 Task: For heading Use Italics Lexend with brown colour & bold.  font size for heading18,  'Change the font style of data to'Lora and font size to 9,  Change the alignment of both headline & data to Align center.  In the sheet  CashFlow templates
Action: Mouse moved to (64, 147)
Screenshot: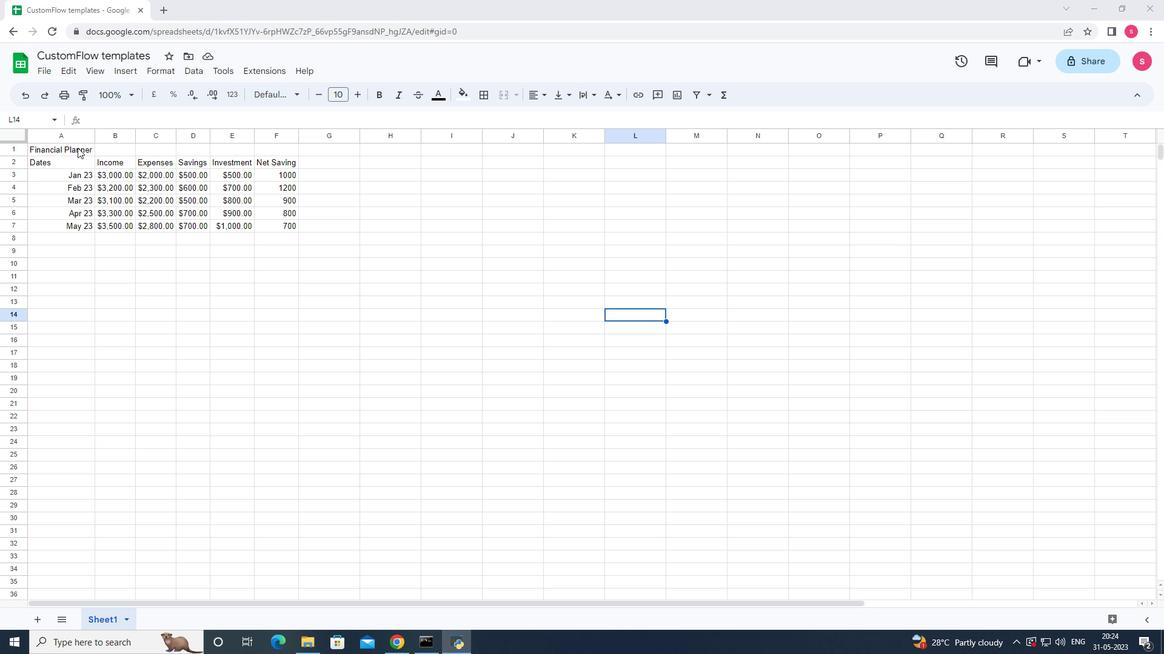 
Action: Mouse pressed left at (64, 147)
Screenshot: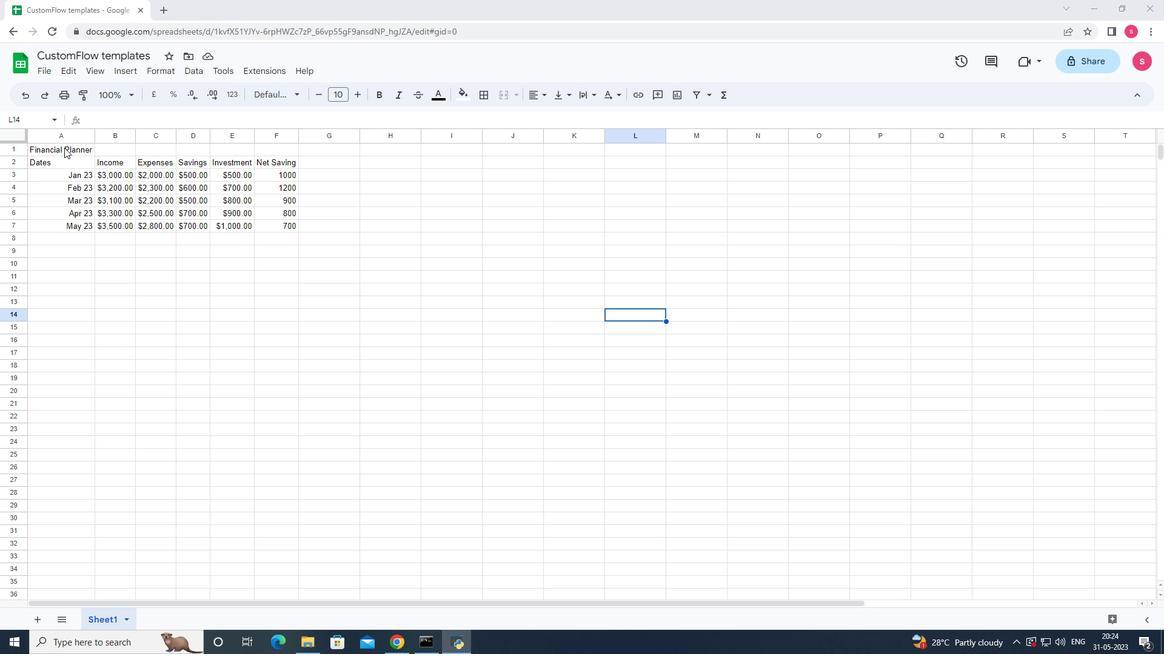 
Action: Mouse moved to (290, 95)
Screenshot: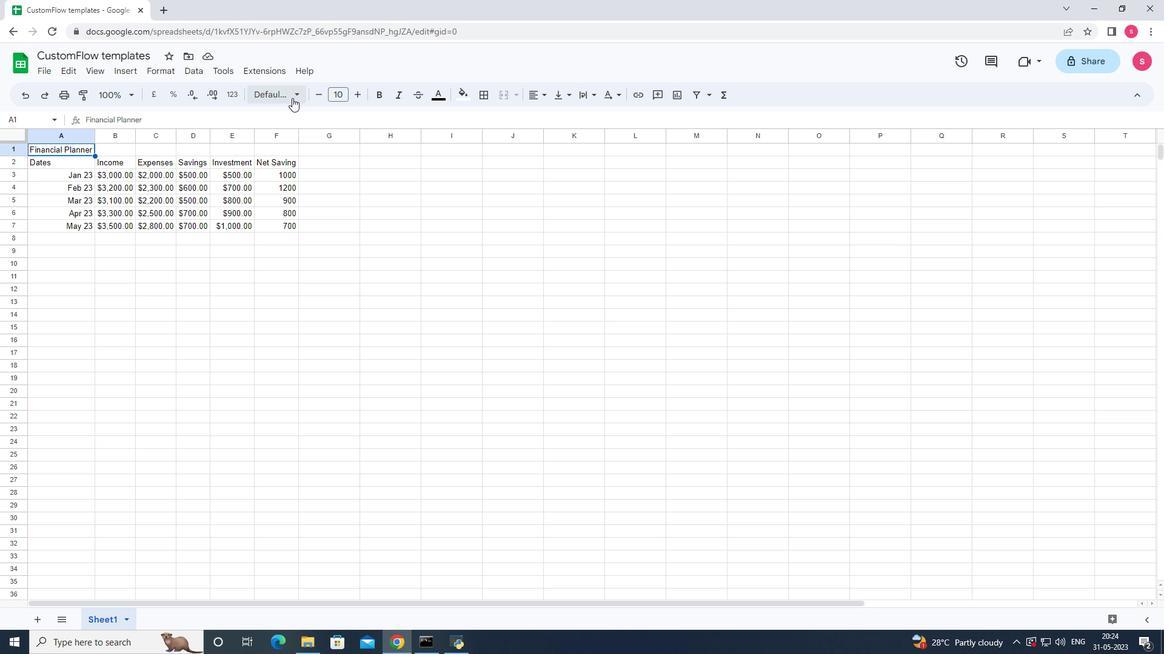 
Action: Mouse pressed left at (290, 95)
Screenshot: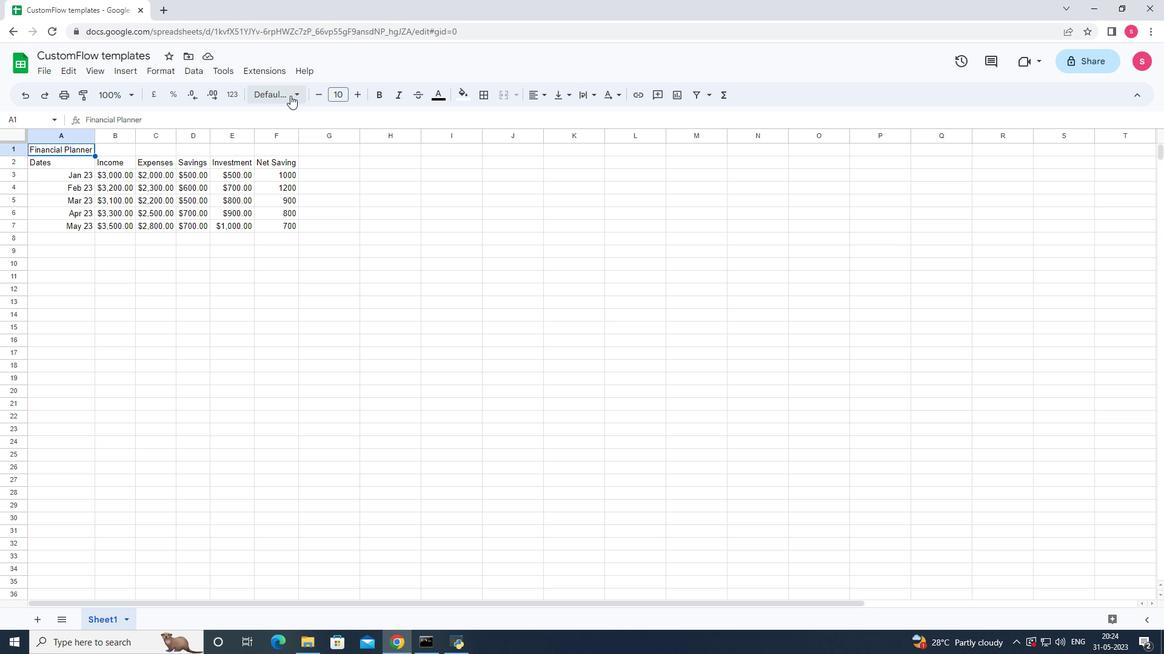 
Action: Mouse moved to (301, 315)
Screenshot: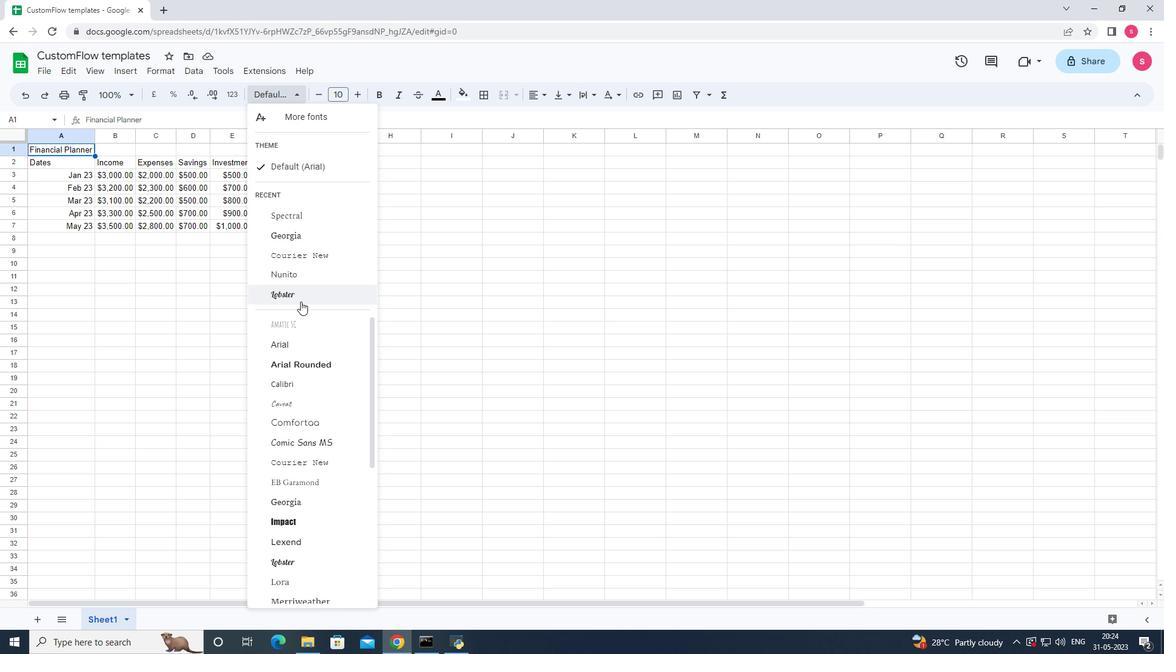 
Action: Mouse scrolled (301, 315) with delta (0, 0)
Screenshot: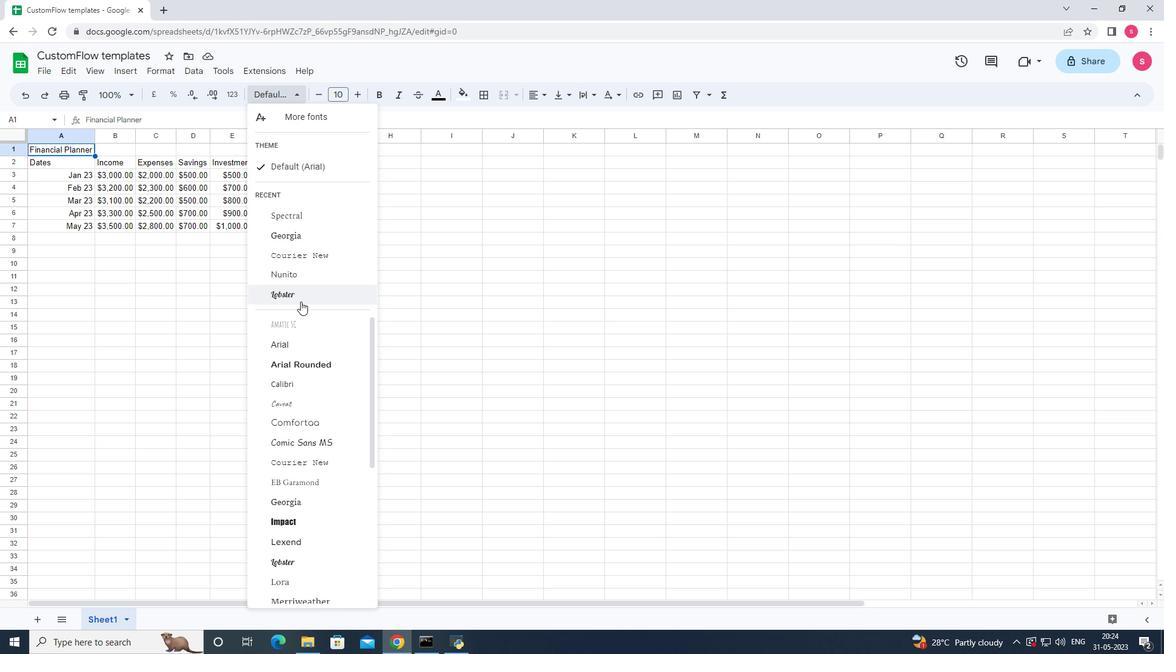 
Action: Mouse moved to (303, 352)
Screenshot: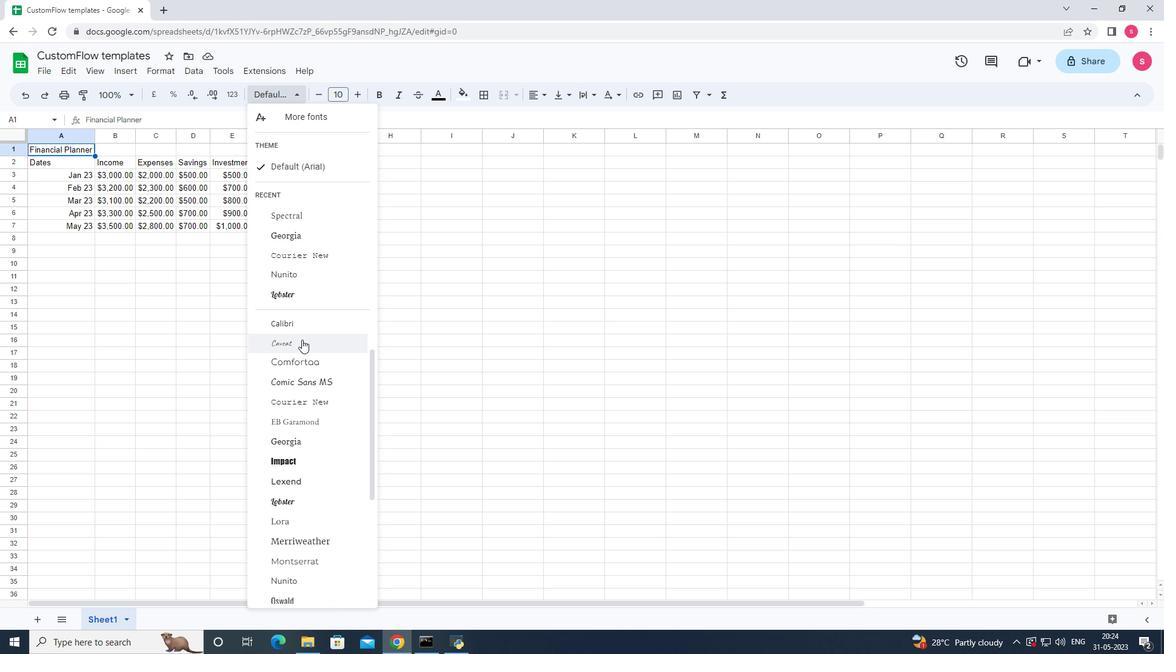 
Action: Mouse scrolled (303, 351) with delta (0, 0)
Screenshot: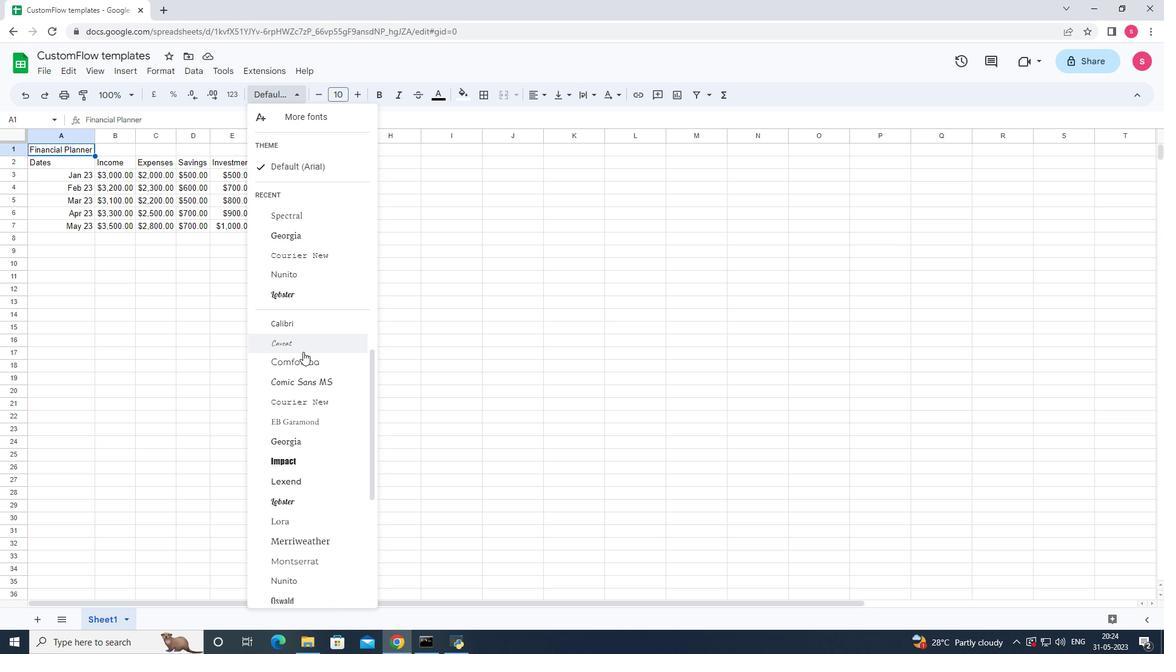 
Action: Mouse moved to (286, 422)
Screenshot: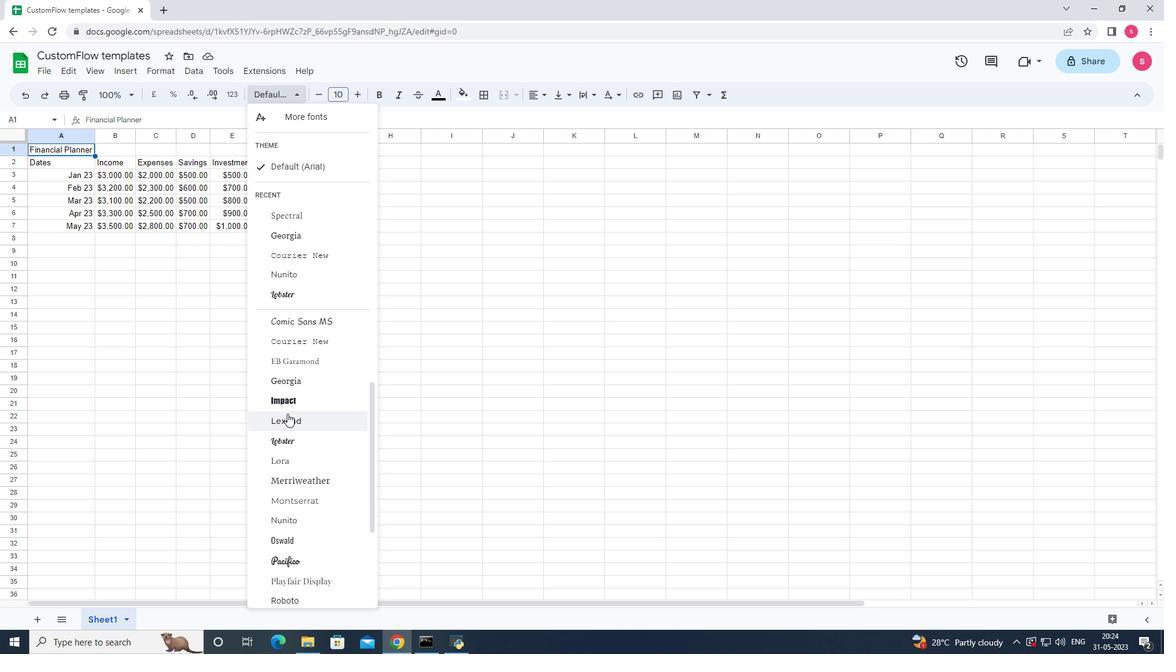 
Action: Mouse pressed left at (286, 422)
Screenshot: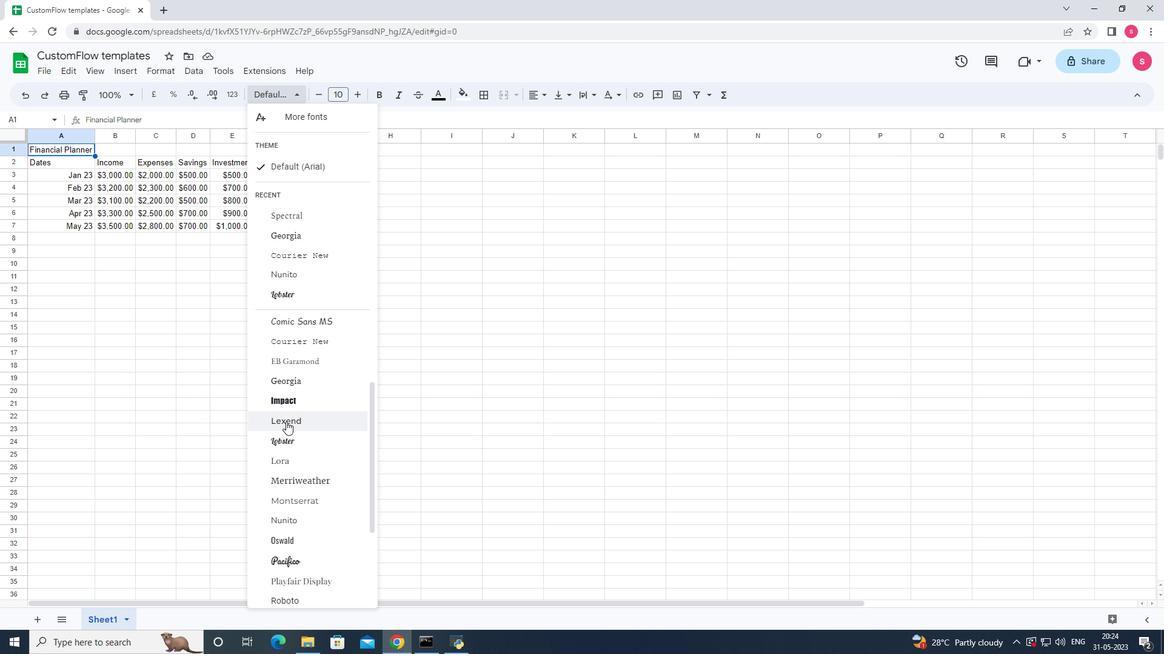 
Action: Mouse moved to (435, 97)
Screenshot: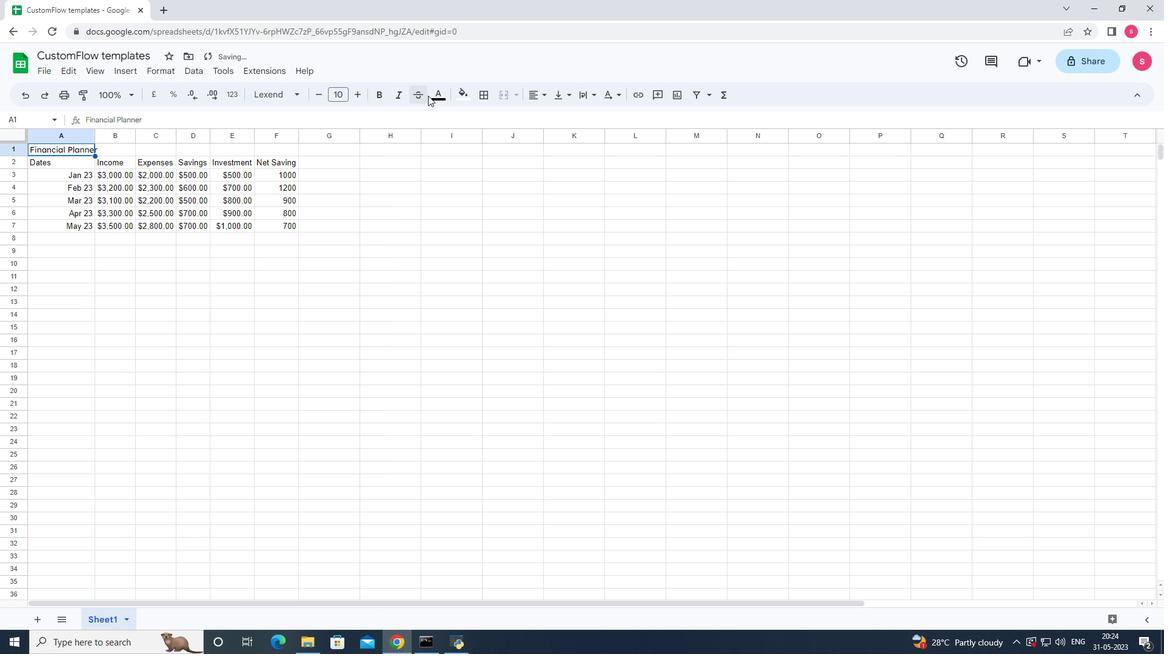
Action: Mouse pressed left at (435, 97)
Screenshot: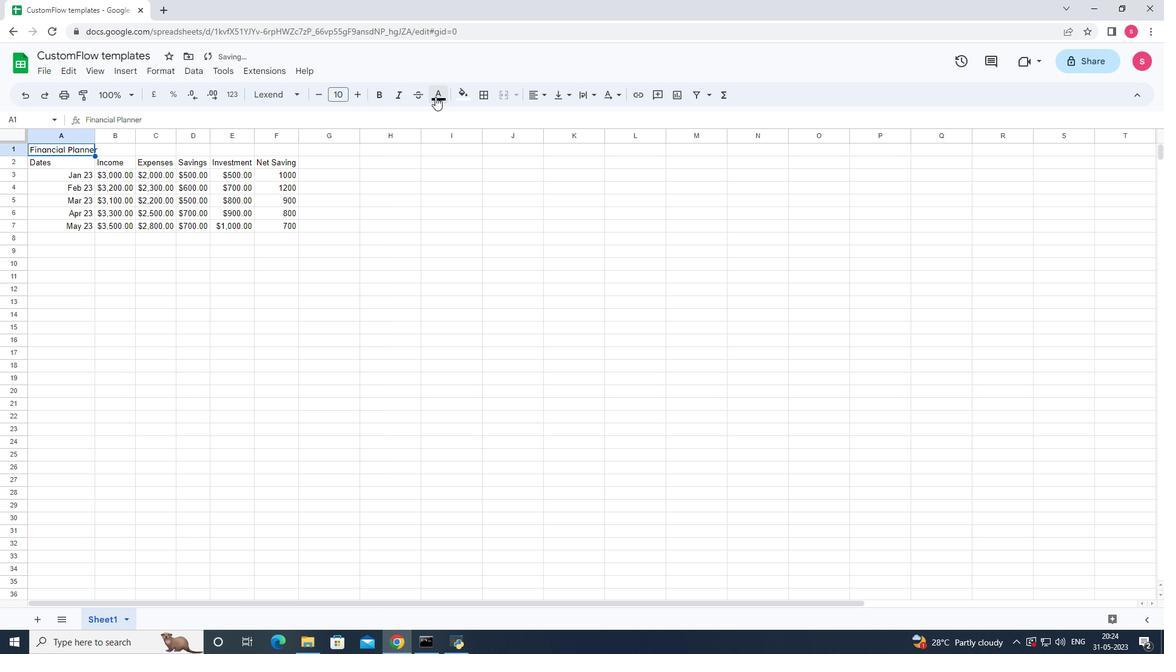 
Action: Mouse moved to (478, 302)
Screenshot: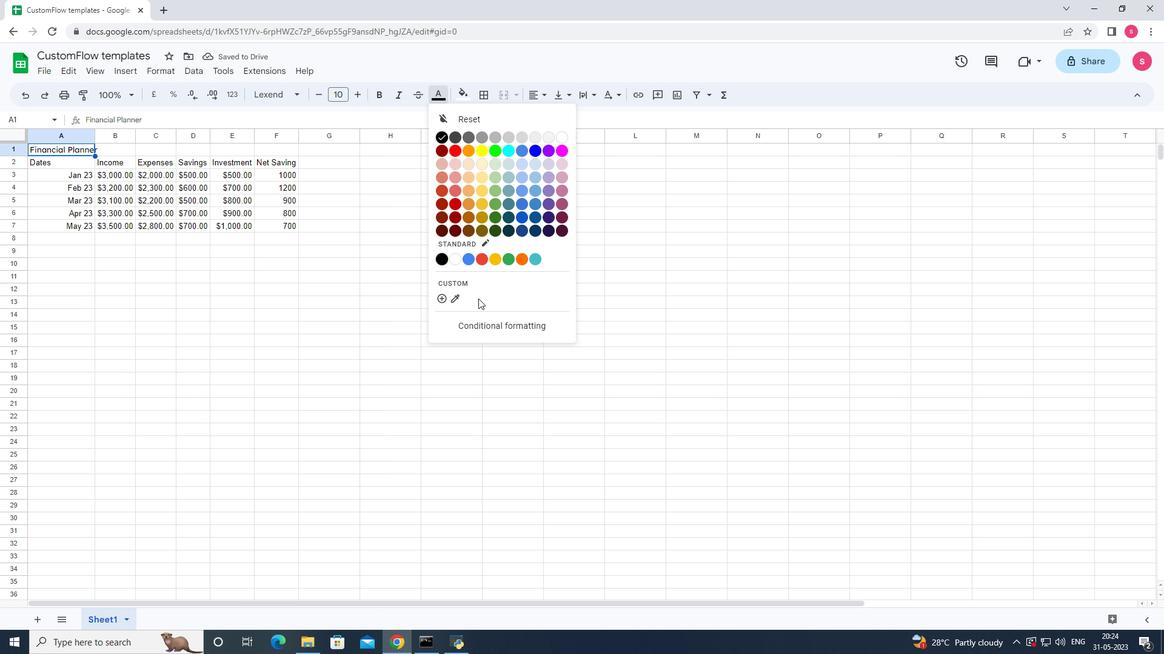 
Action: Mouse pressed left at (478, 302)
Screenshot: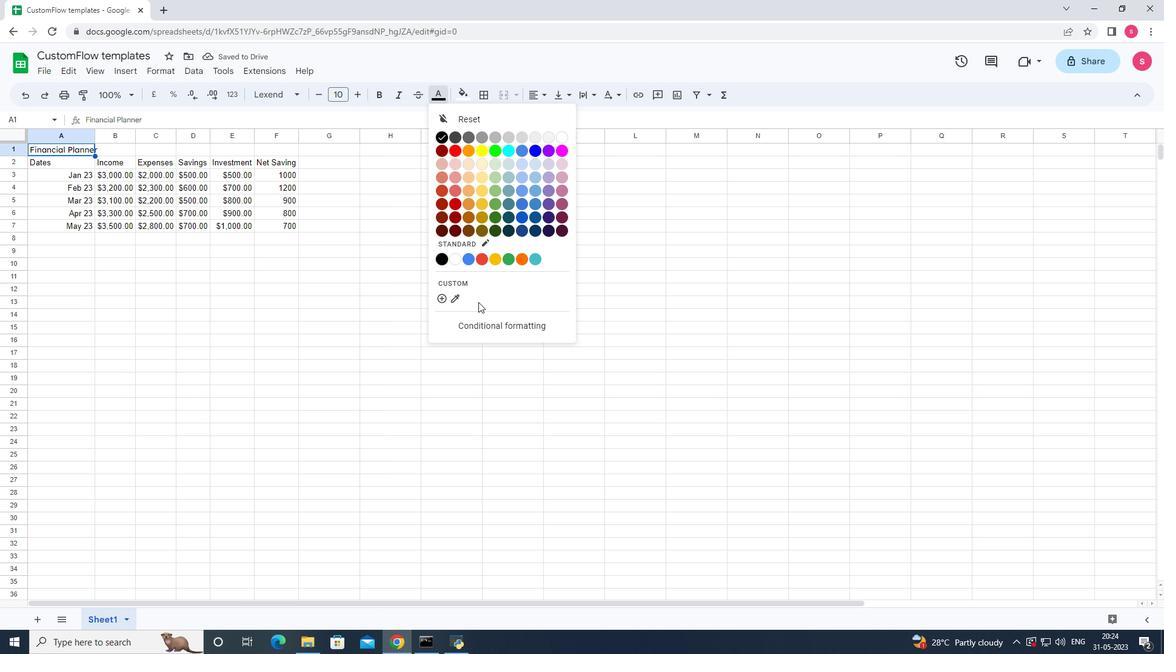 
Action: Mouse moved to (594, 348)
Screenshot: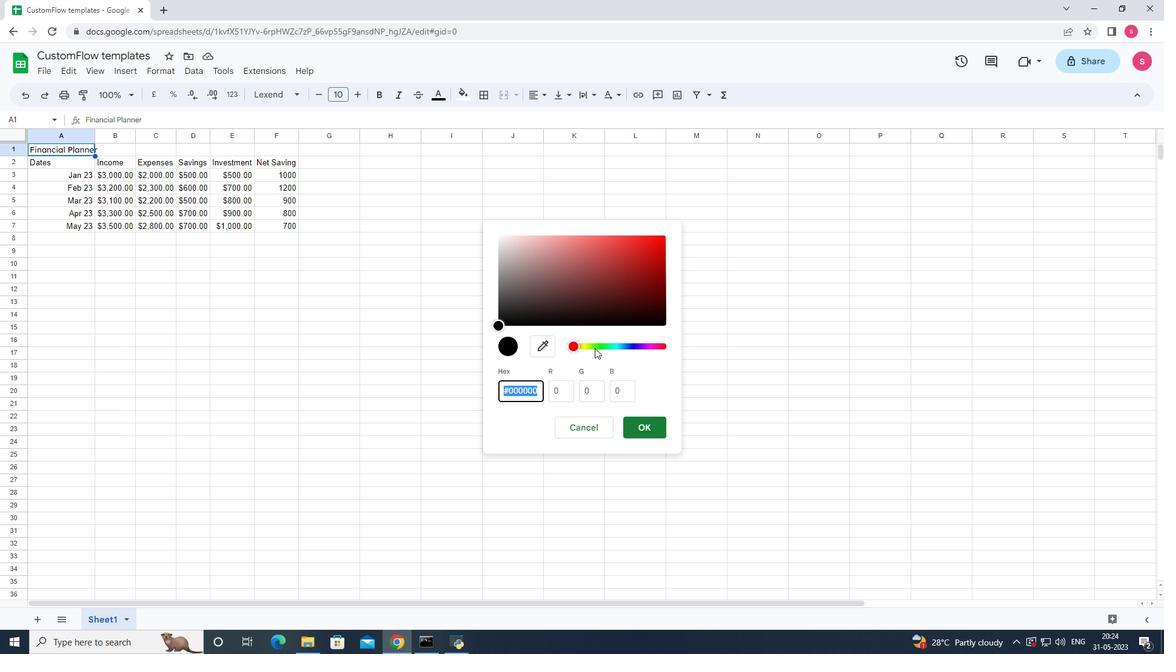 
Action: Mouse pressed left at (594, 348)
Screenshot: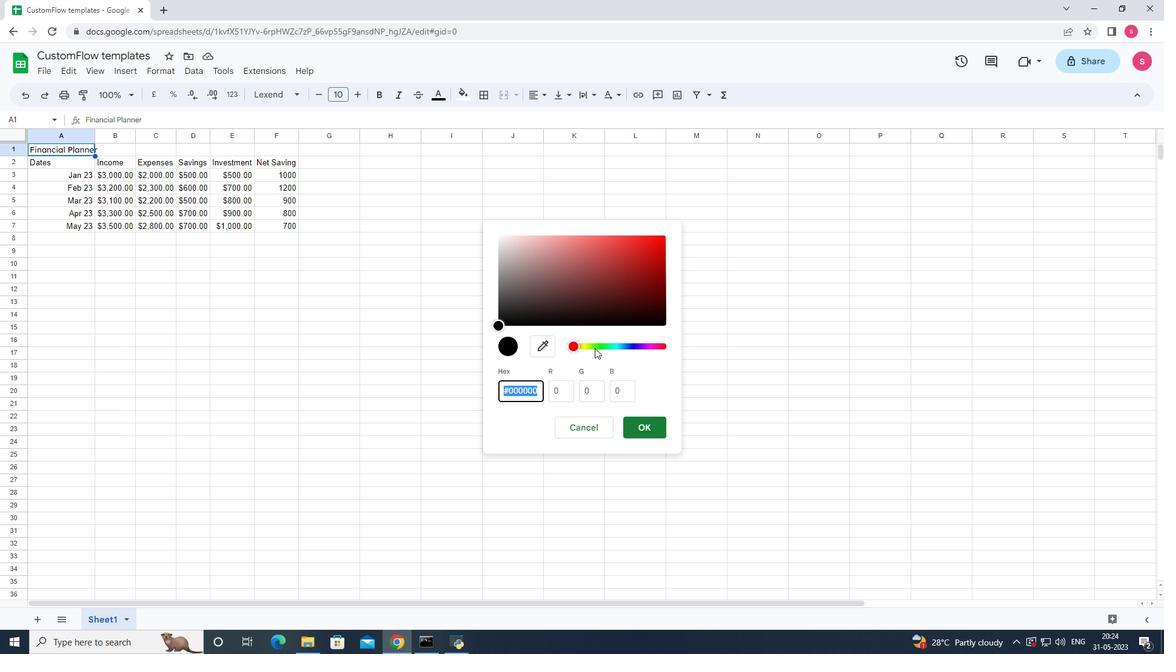 
Action: Mouse pressed left at (594, 348)
Screenshot: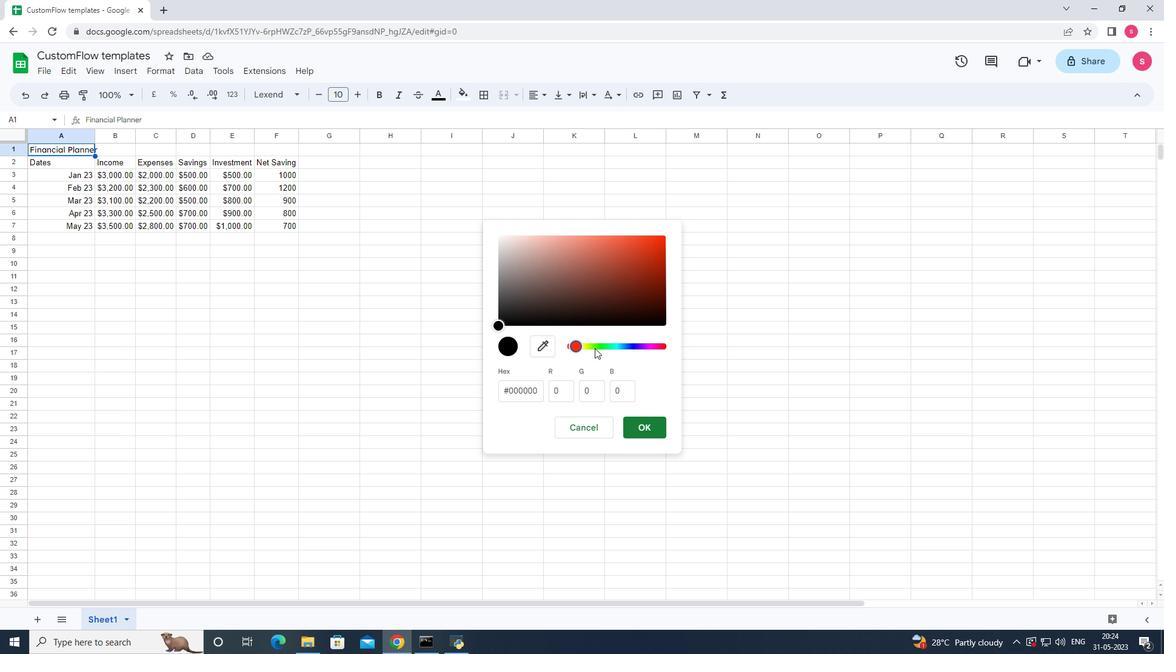 
Action: Mouse moved to (526, 249)
Screenshot: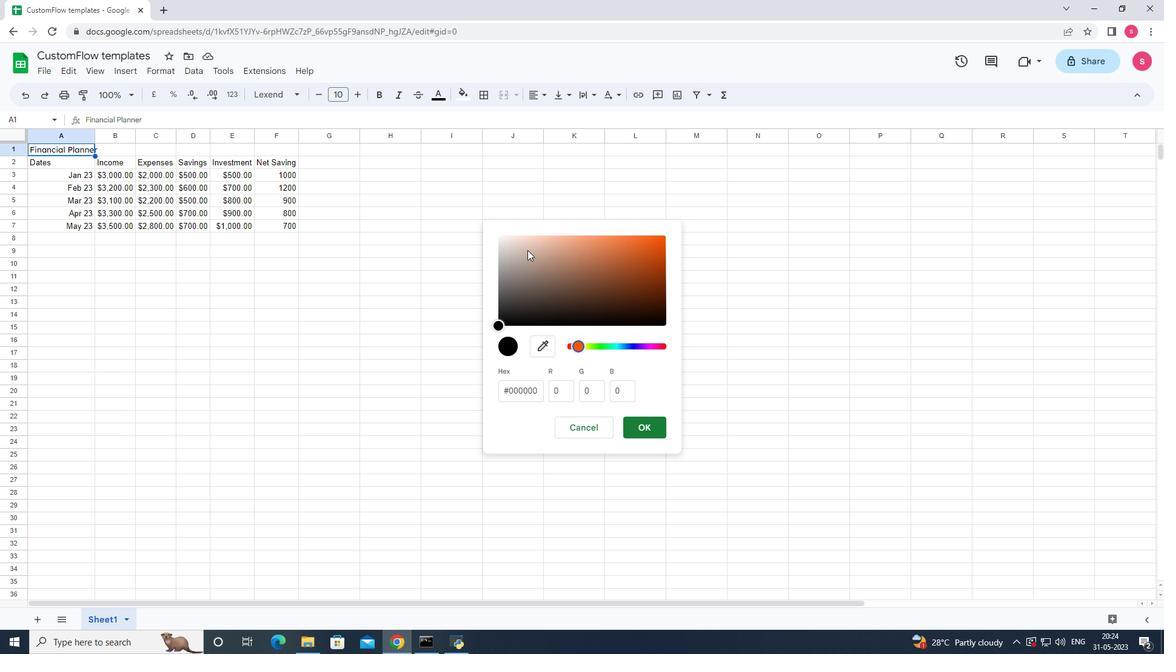 
Action: Mouse pressed left at (526, 249)
Screenshot: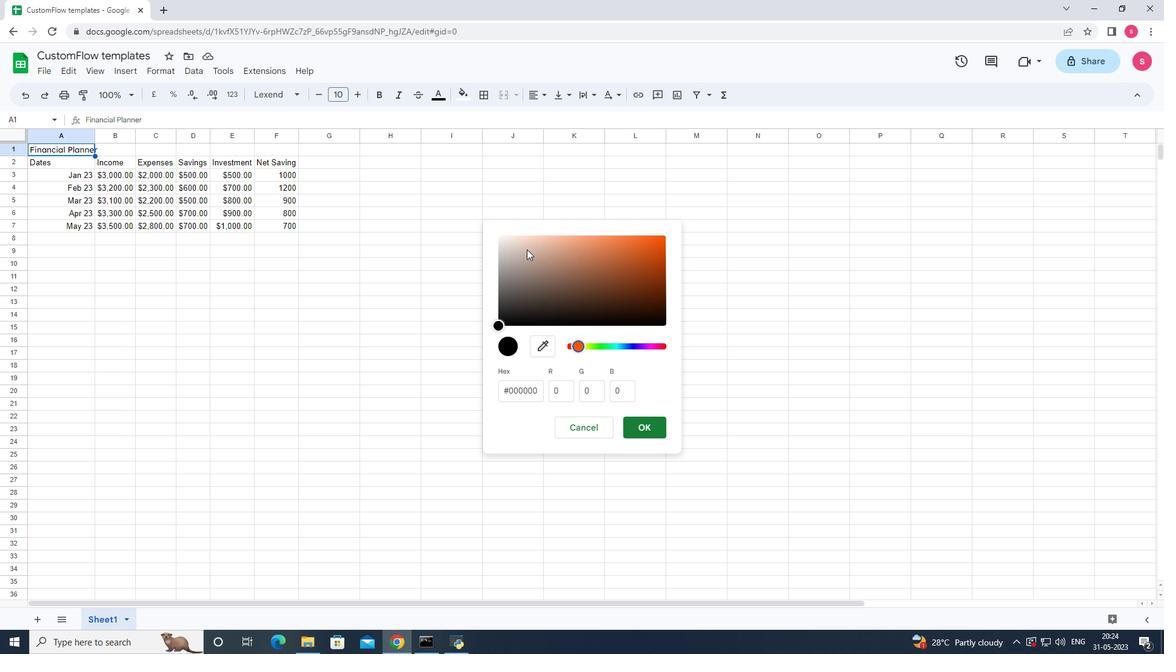 
Action: Mouse moved to (633, 426)
Screenshot: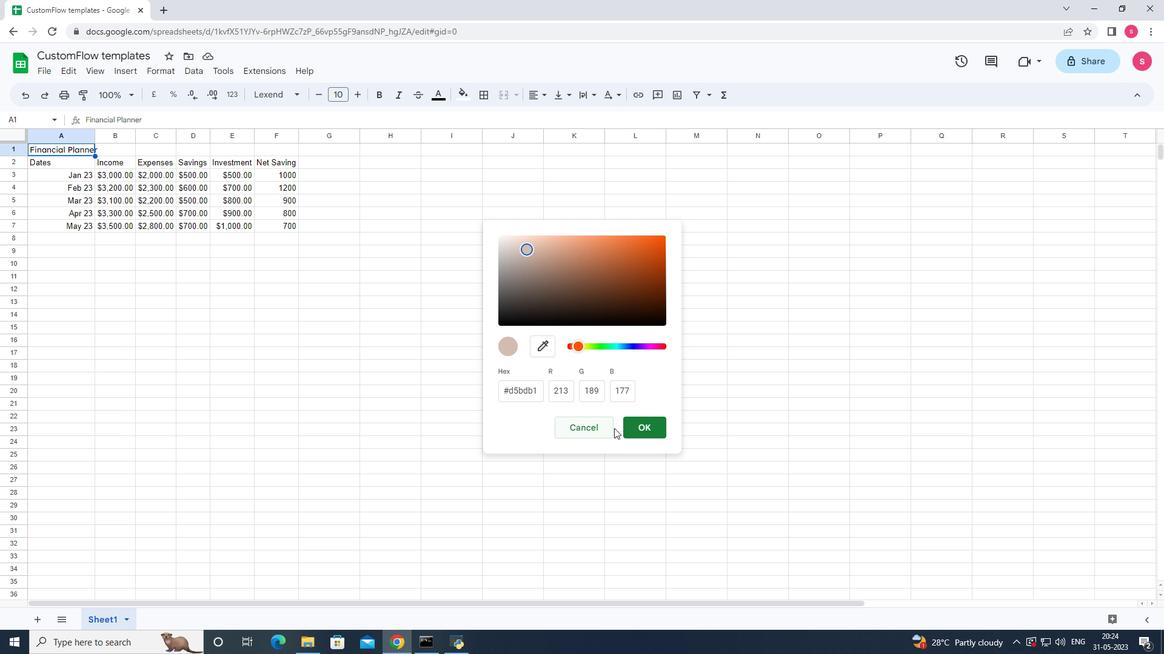 
Action: Mouse pressed left at (633, 426)
Screenshot: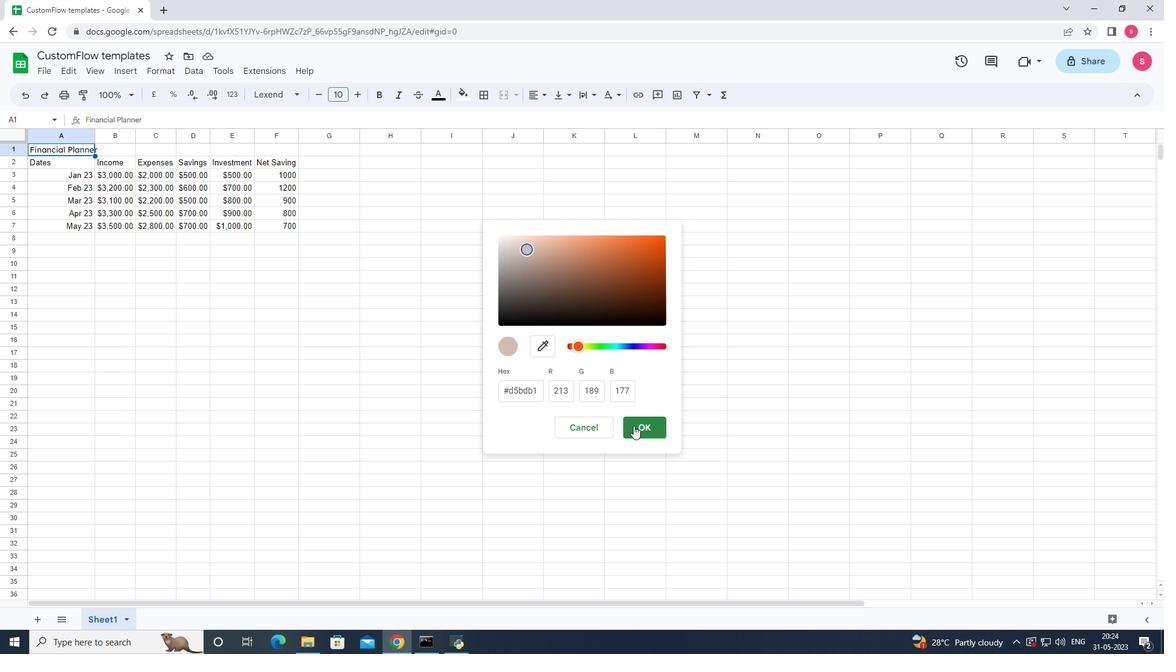 
Action: Mouse moved to (164, 73)
Screenshot: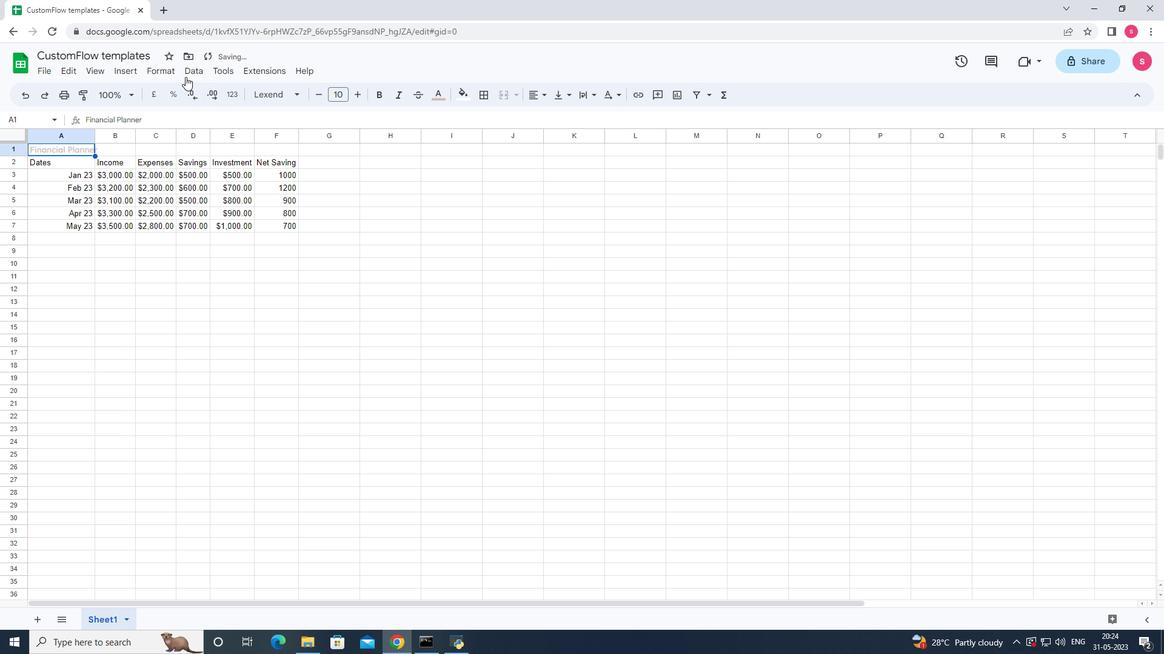 
Action: Mouse pressed left at (164, 73)
Screenshot: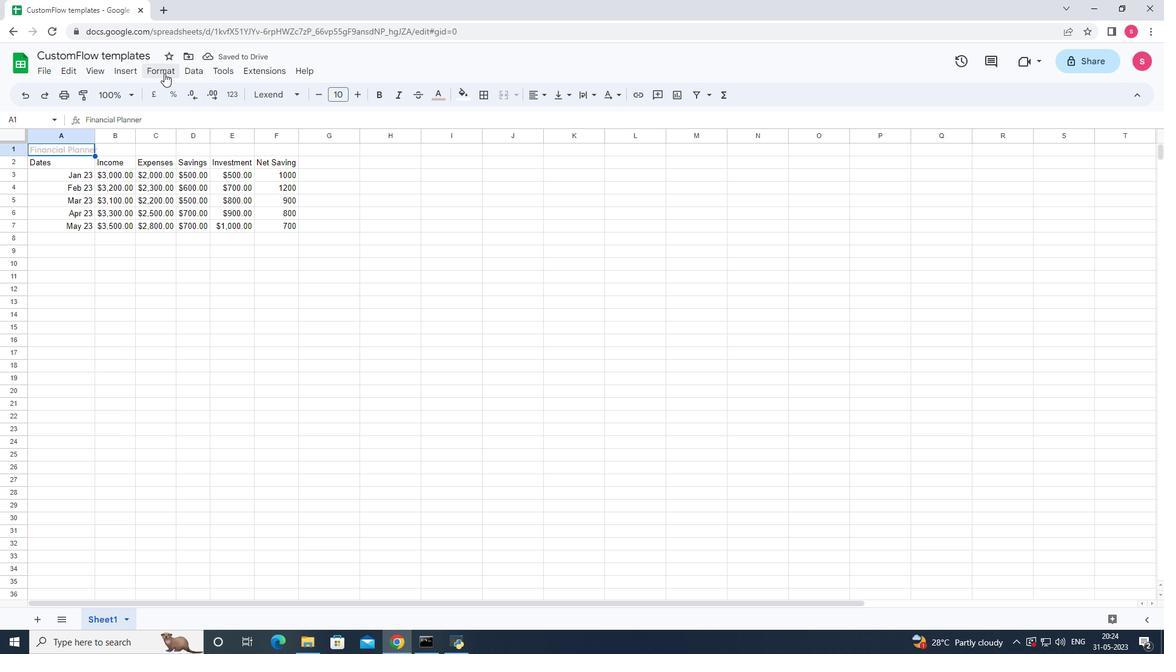 
Action: Mouse moved to (189, 146)
Screenshot: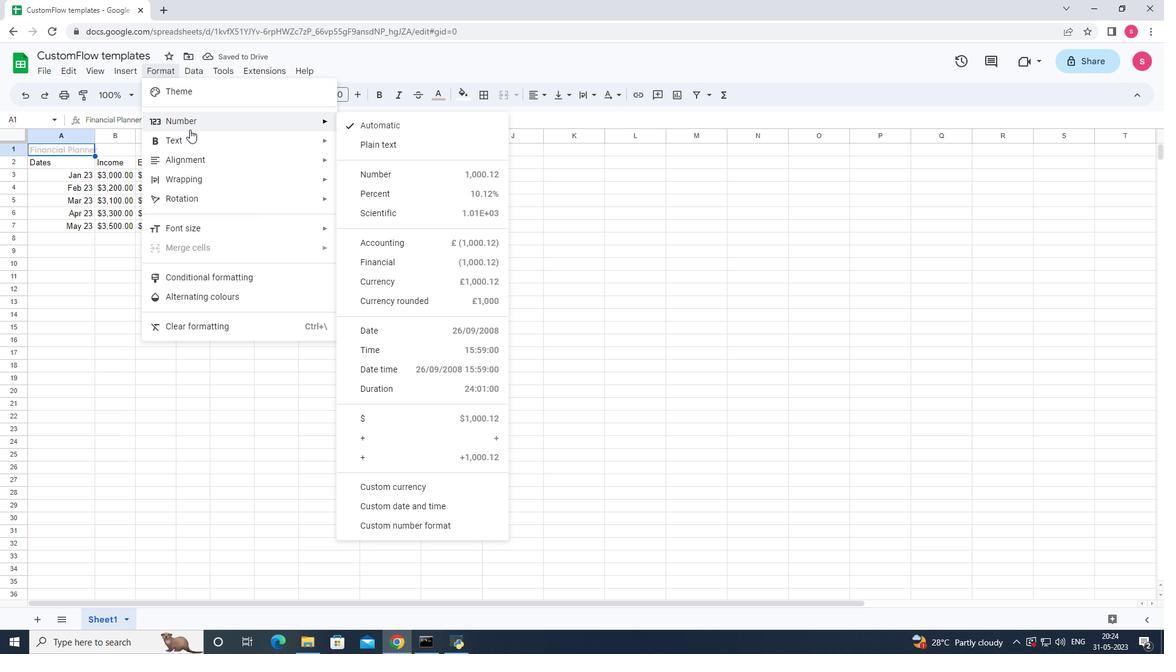 
Action: Mouse pressed left at (189, 146)
Screenshot: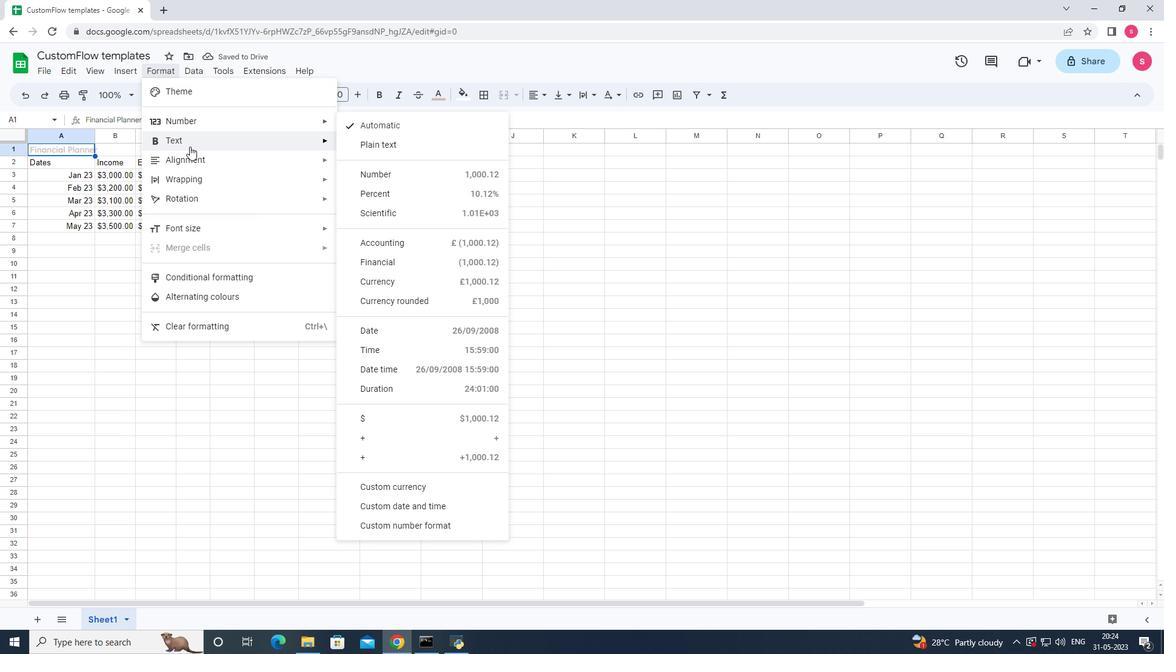 
Action: Mouse moved to (400, 149)
Screenshot: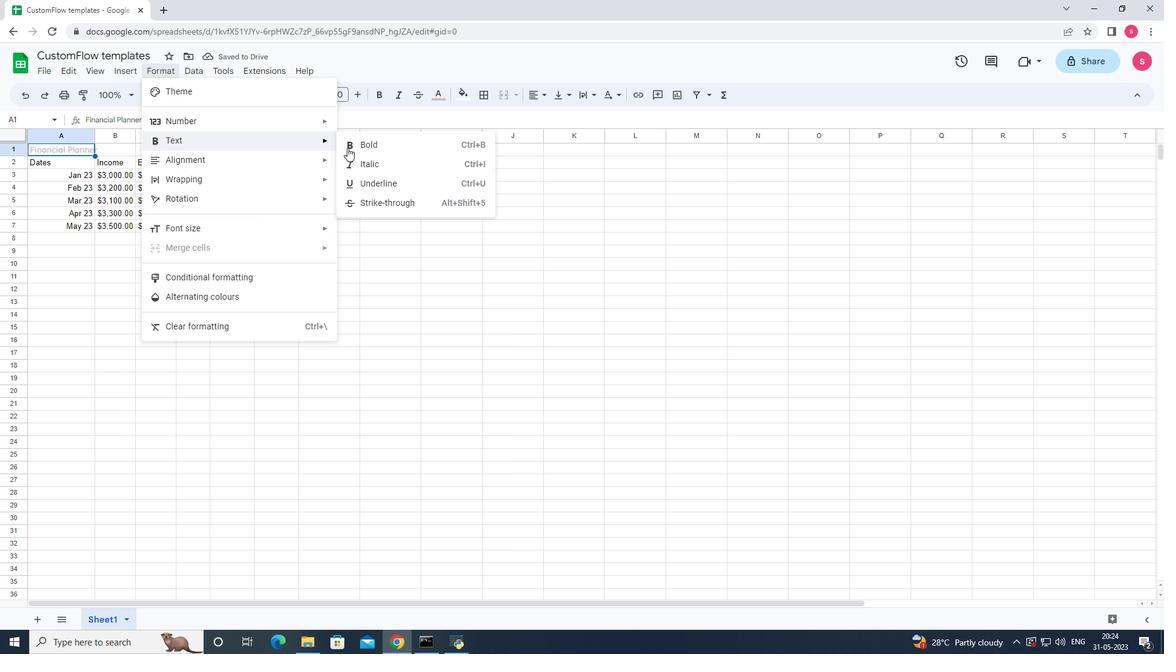 
Action: Mouse pressed left at (400, 149)
Screenshot: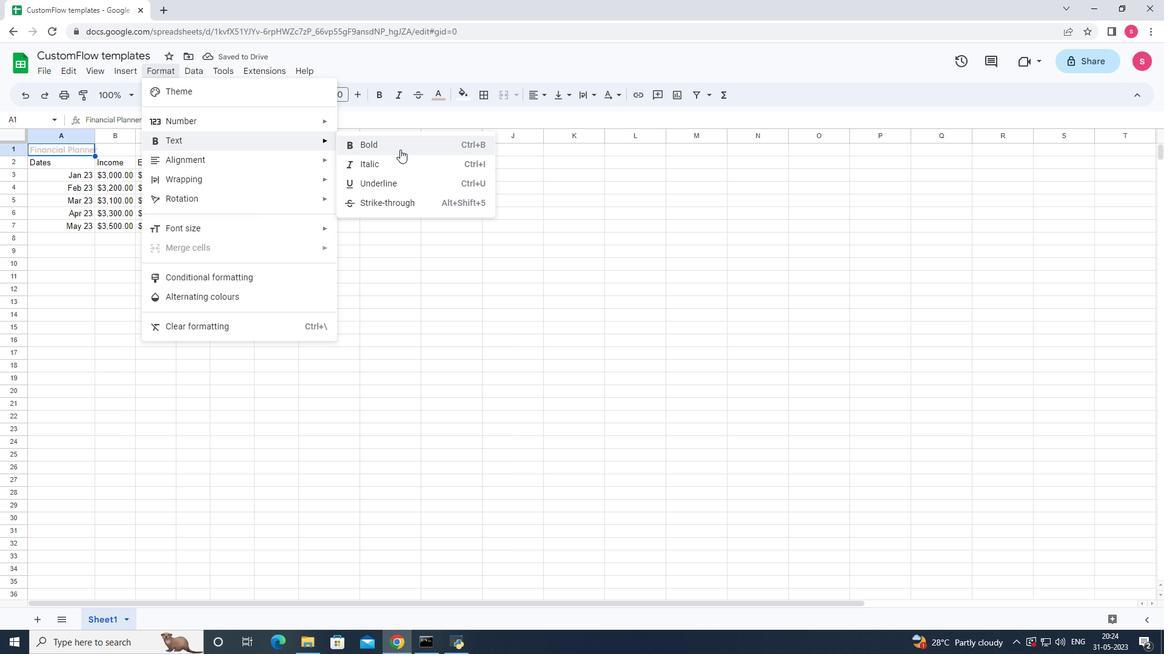 
Action: Mouse moved to (358, 95)
Screenshot: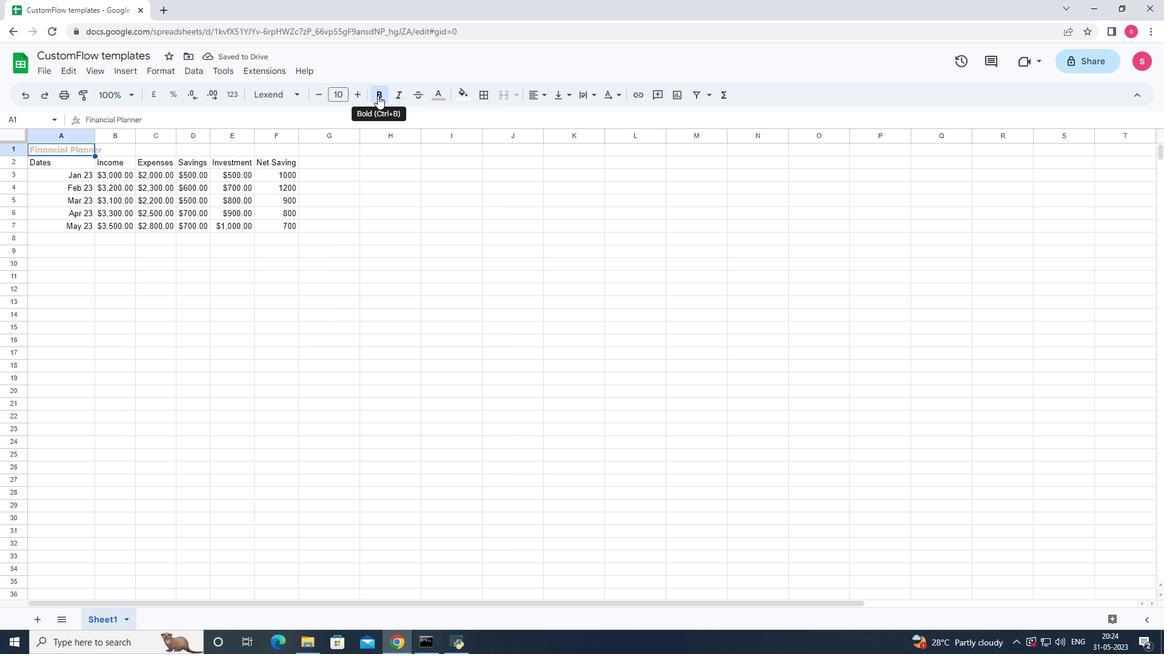 
Action: Mouse pressed left at (358, 95)
Screenshot: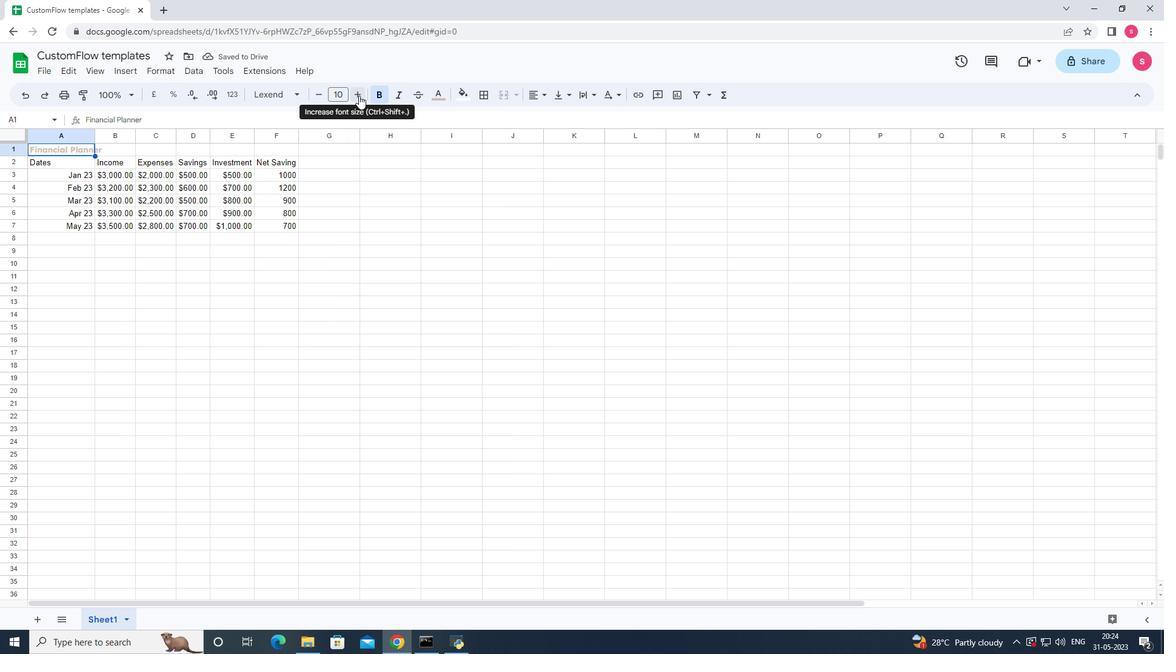 
Action: Mouse pressed left at (358, 95)
Screenshot: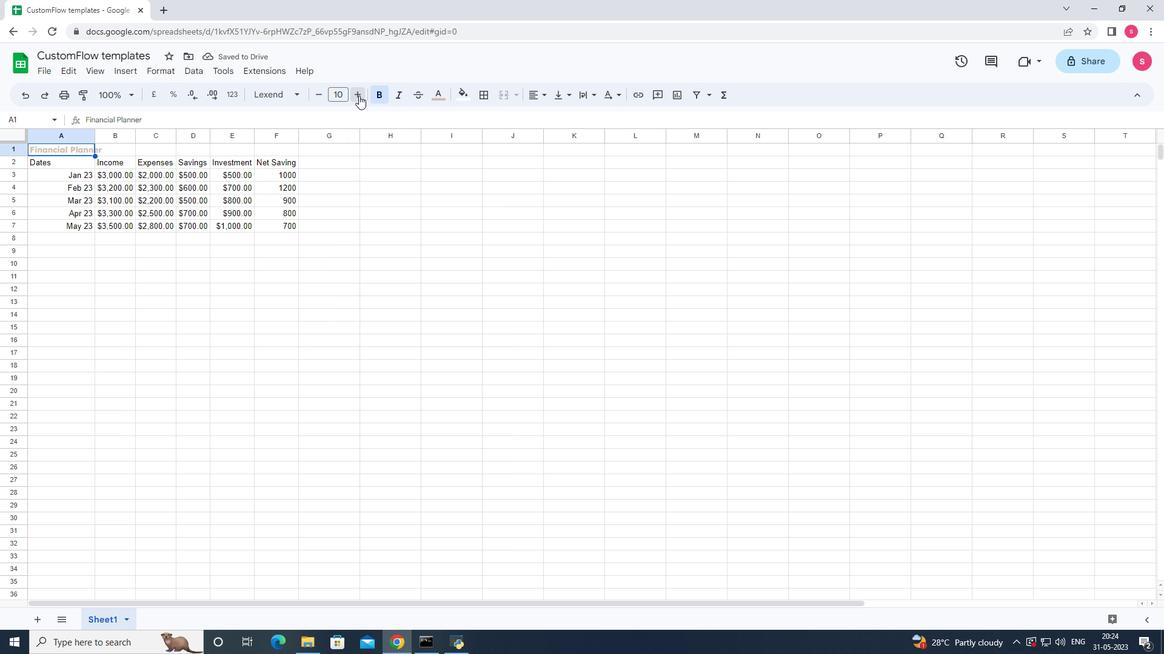 
Action: Mouse pressed left at (358, 95)
Screenshot: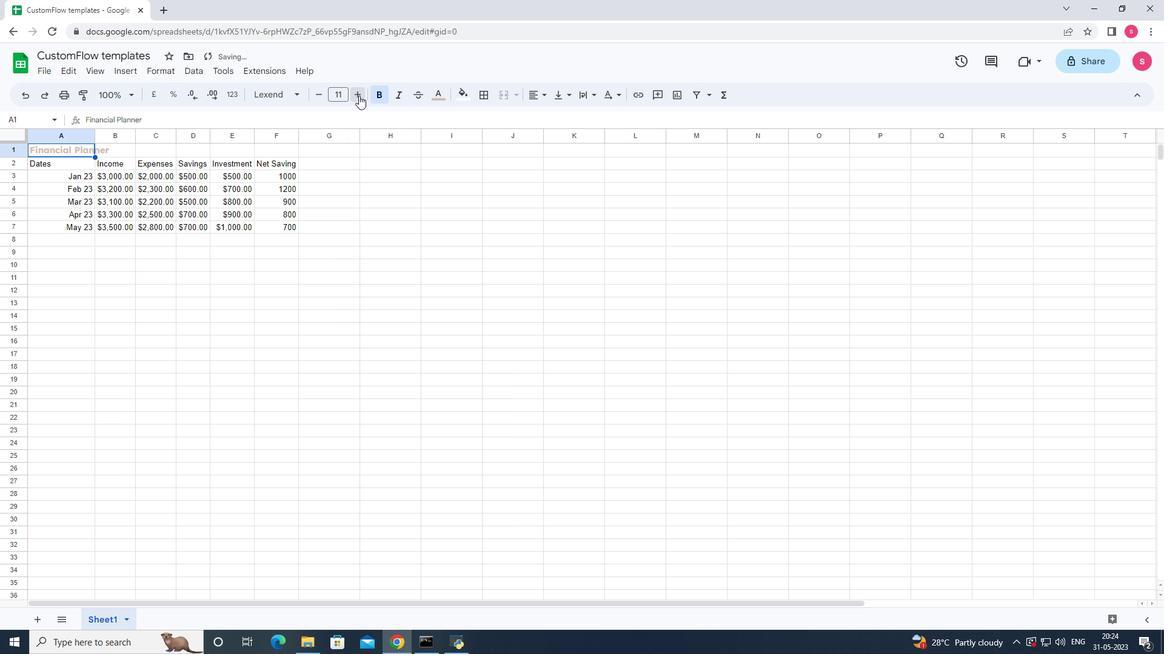 
Action: Mouse pressed left at (358, 95)
Screenshot: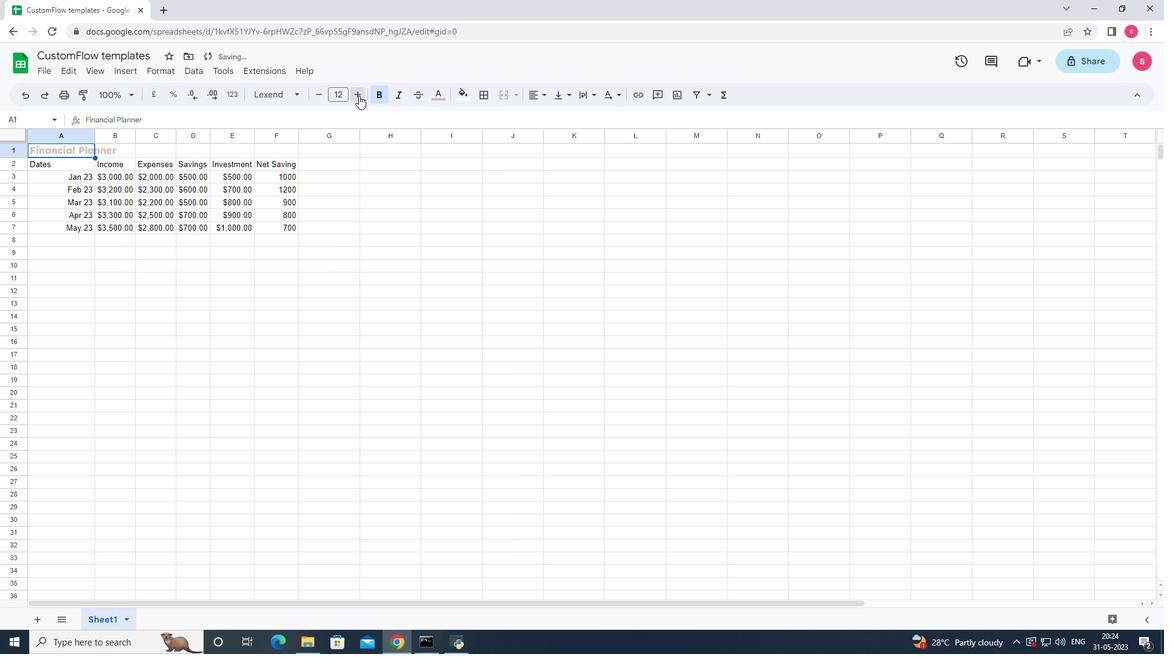
Action: Mouse pressed left at (358, 95)
Screenshot: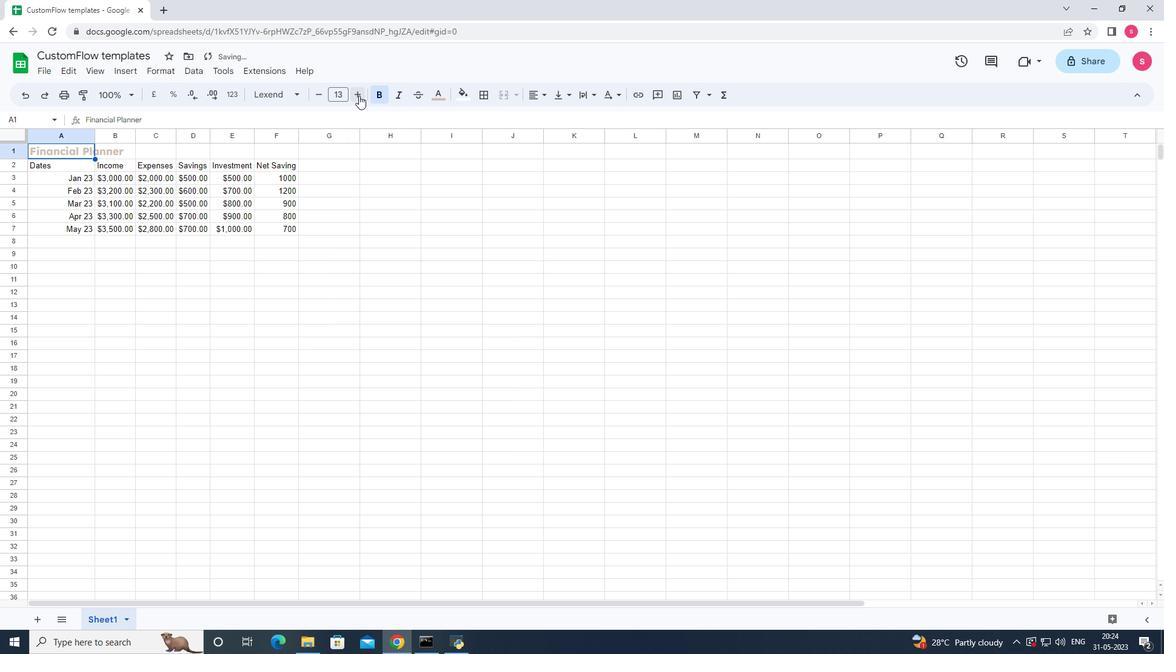
Action: Mouse pressed left at (358, 95)
Screenshot: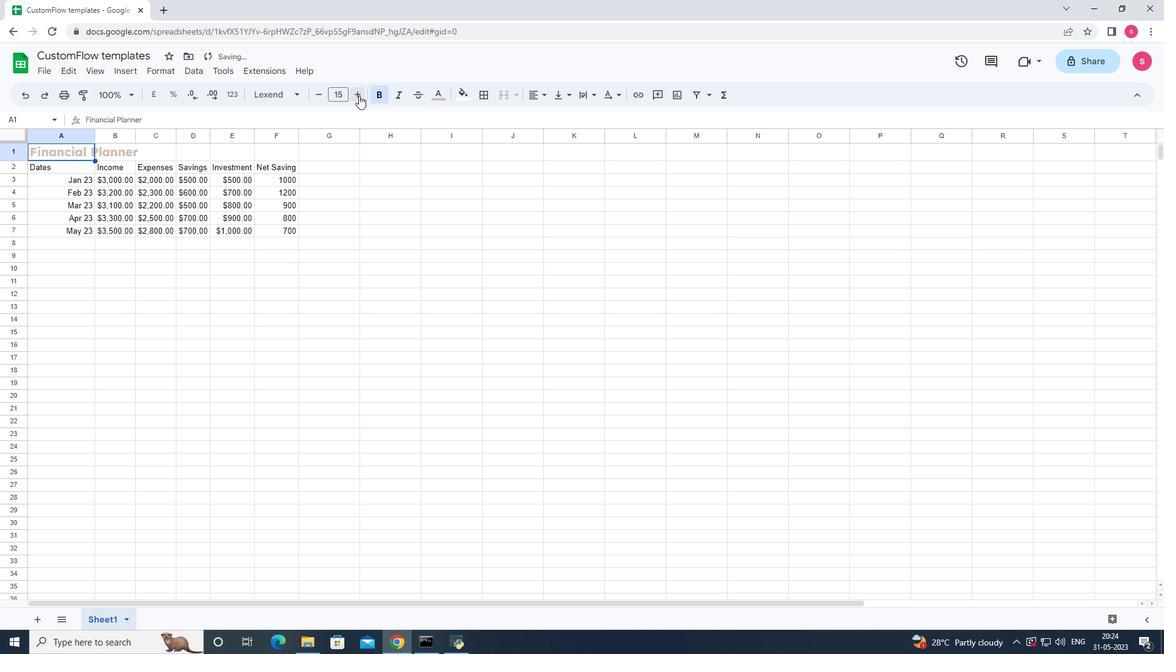 
Action: Mouse pressed left at (358, 95)
Screenshot: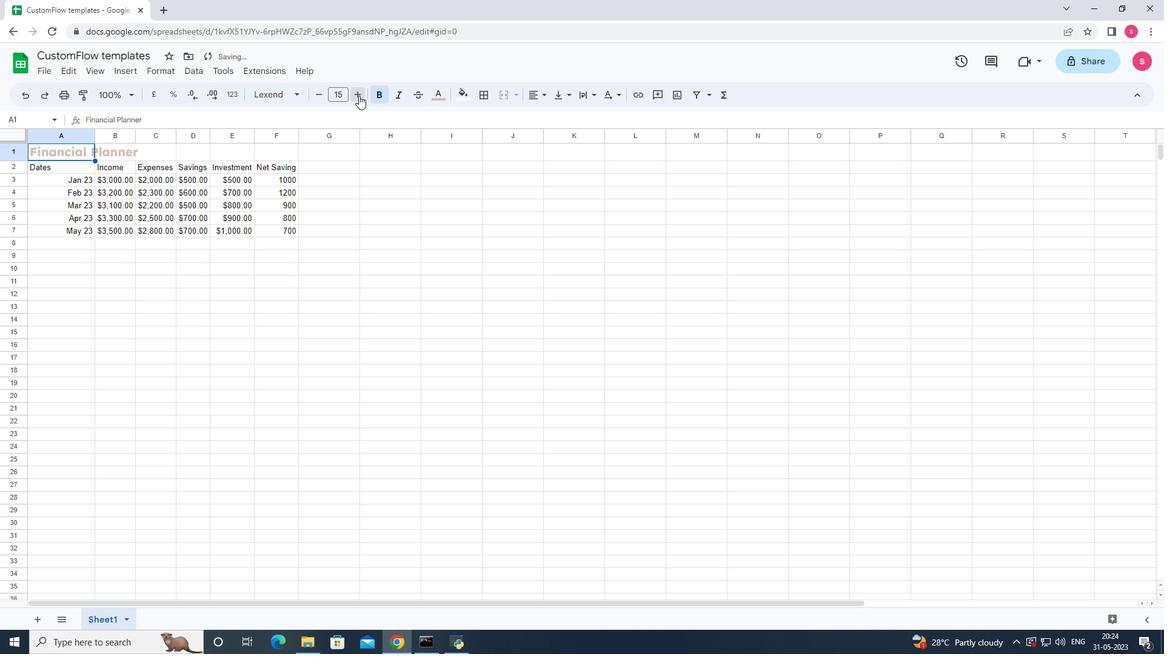 
Action: Mouse pressed left at (358, 95)
Screenshot: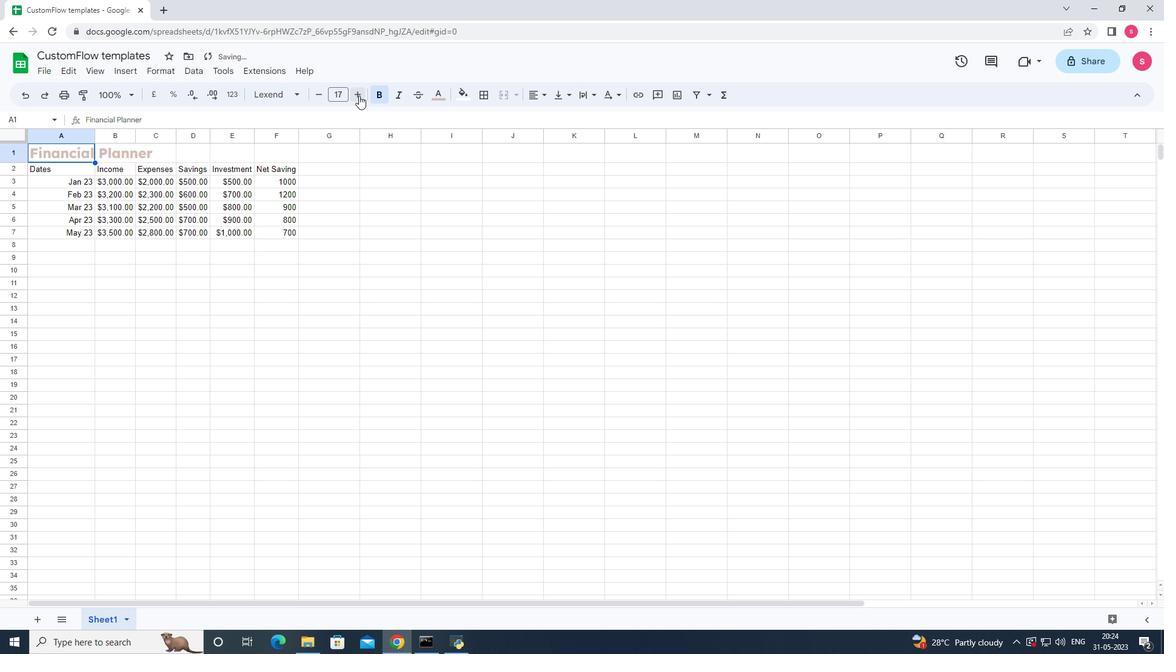 
Action: Mouse moved to (376, 254)
Screenshot: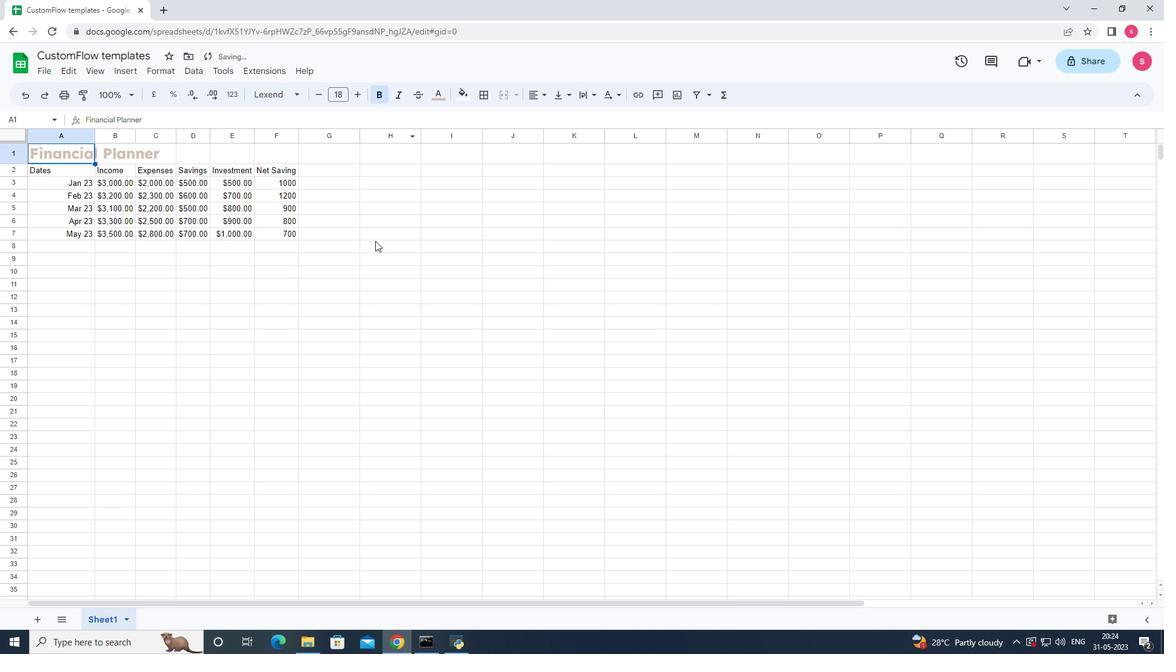 
Action: Mouse pressed left at (376, 254)
Screenshot: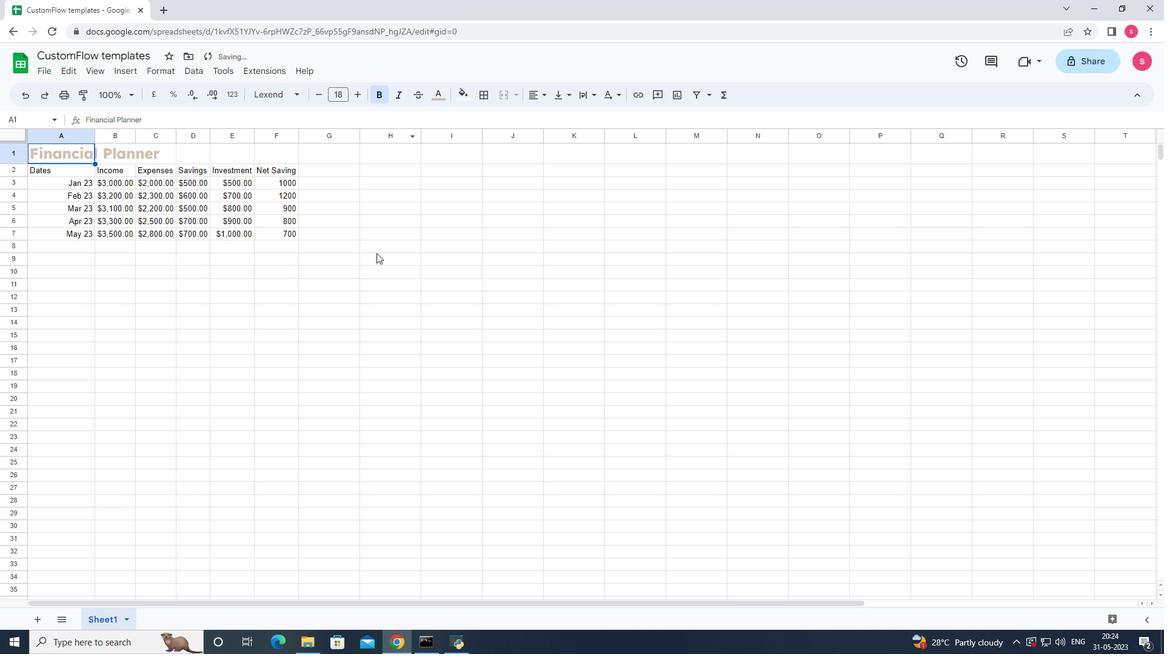 
Action: Mouse moved to (47, 170)
Screenshot: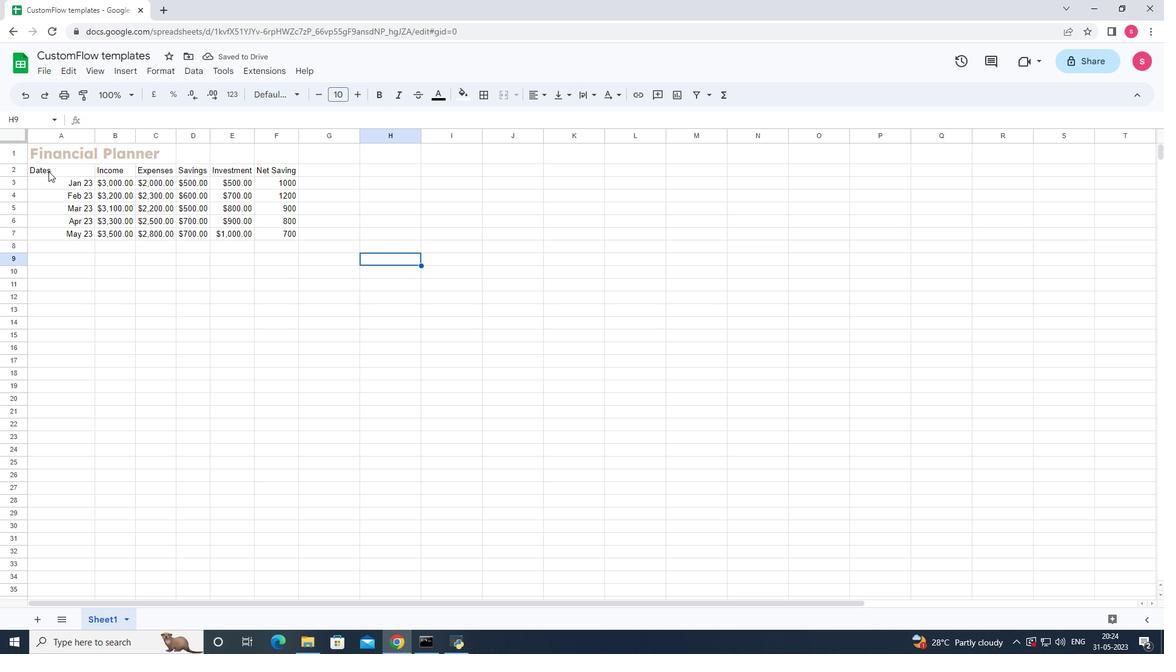 
Action: Mouse pressed left at (47, 170)
Screenshot: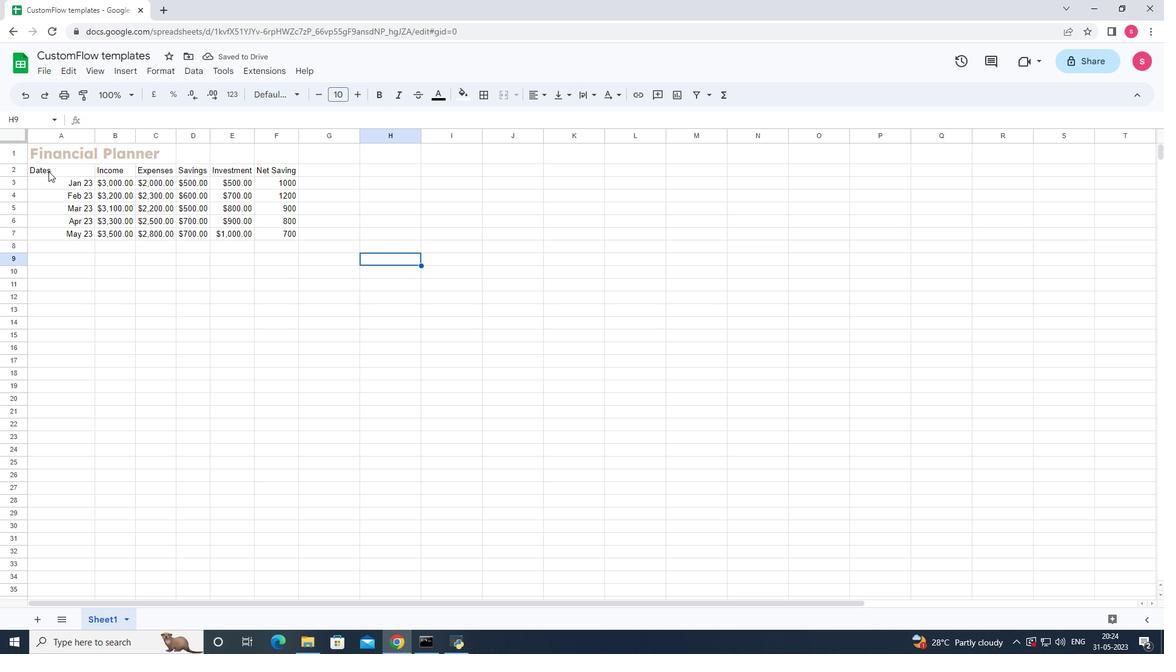 
Action: Mouse moved to (280, 95)
Screenshot: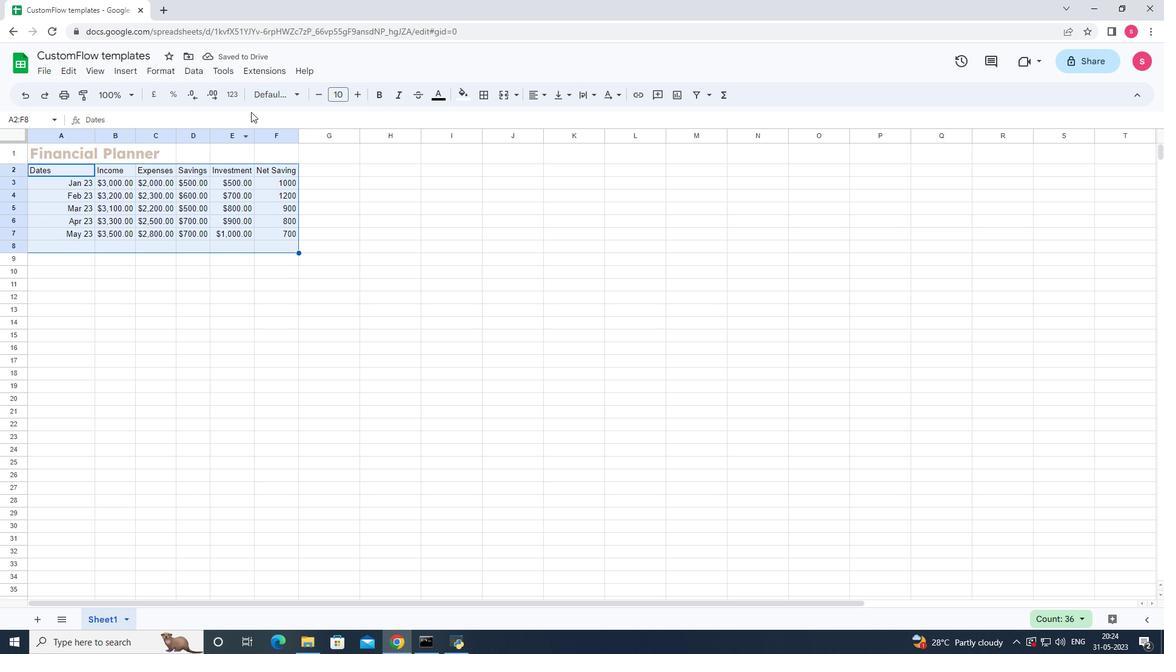 
Action: Mouse pressed left at (280, 95)
Screenshot: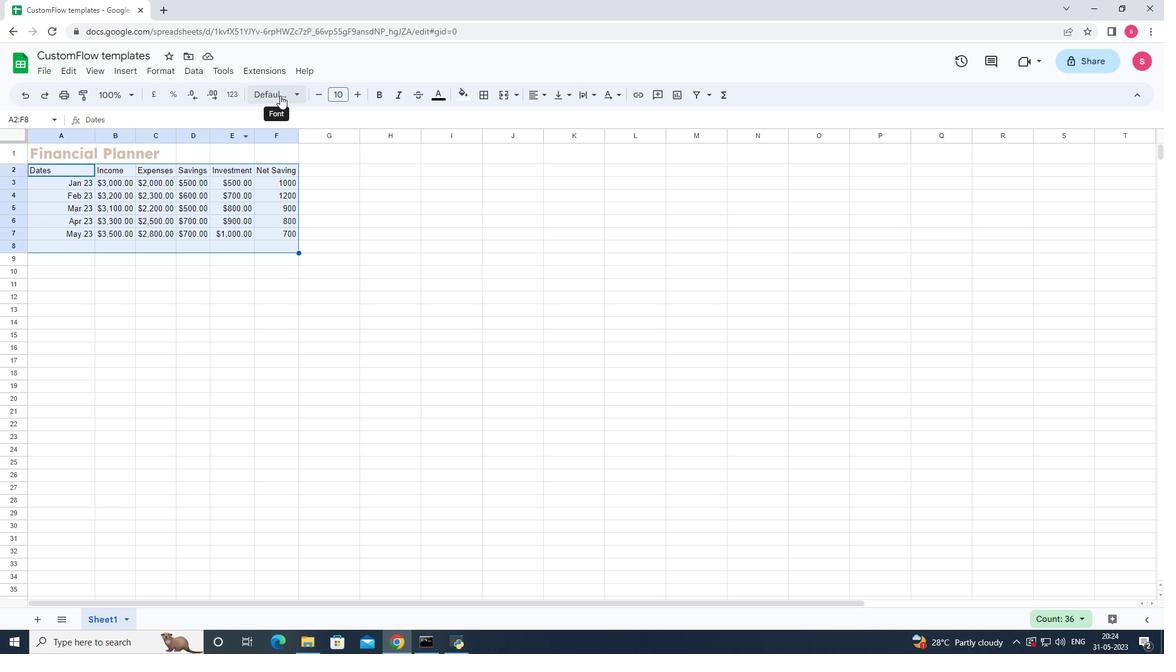 
Action: Mouse moved to (289, 366)
Screenshot: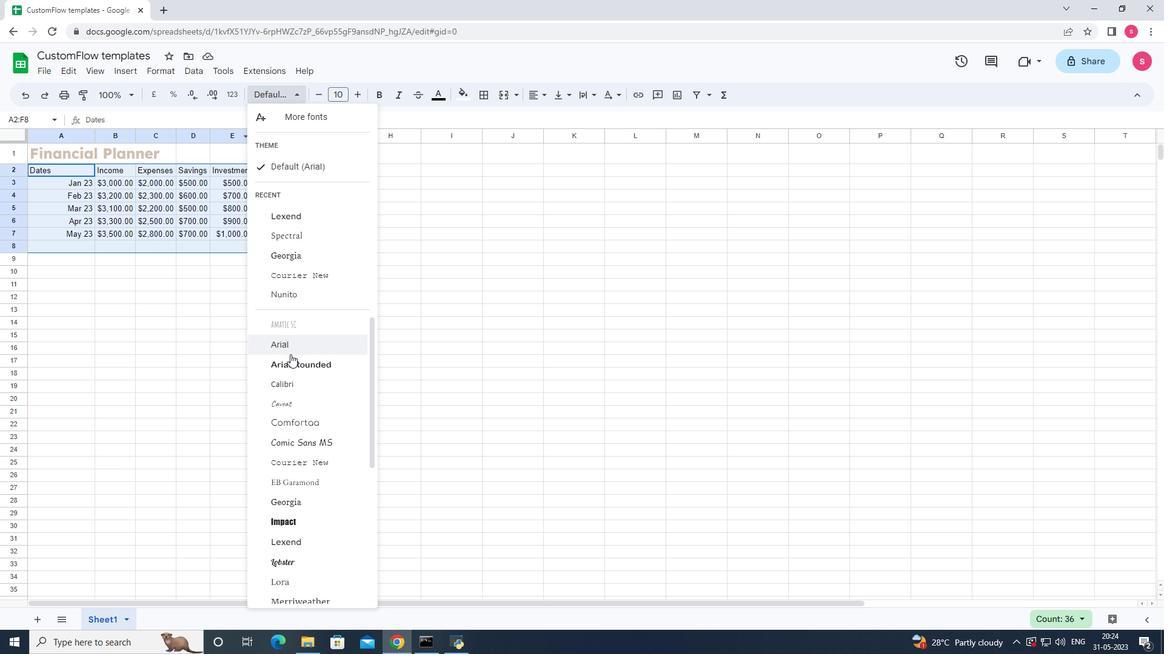 
Action: Mouse scrolled (289, 365) with delta (0, 0)
Screenshot: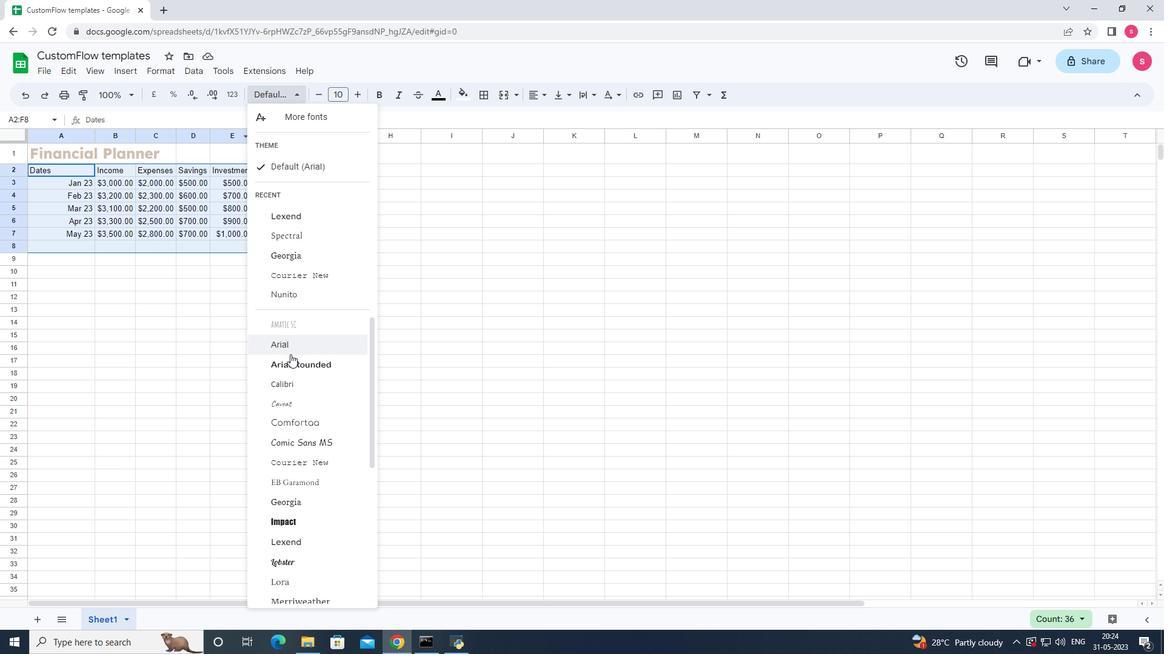 
Action: Mouse moved to (289, 381)
Screenshot: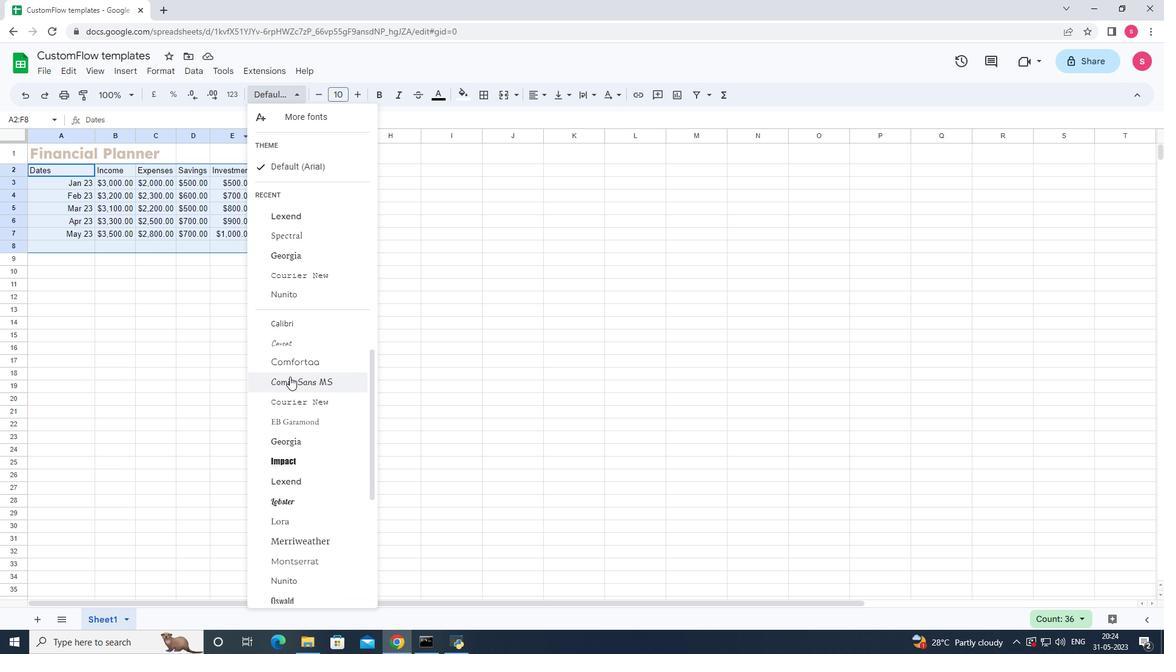 
Action: Mouse scrolled (289, 380) with delta (0, 0)
Screenshot: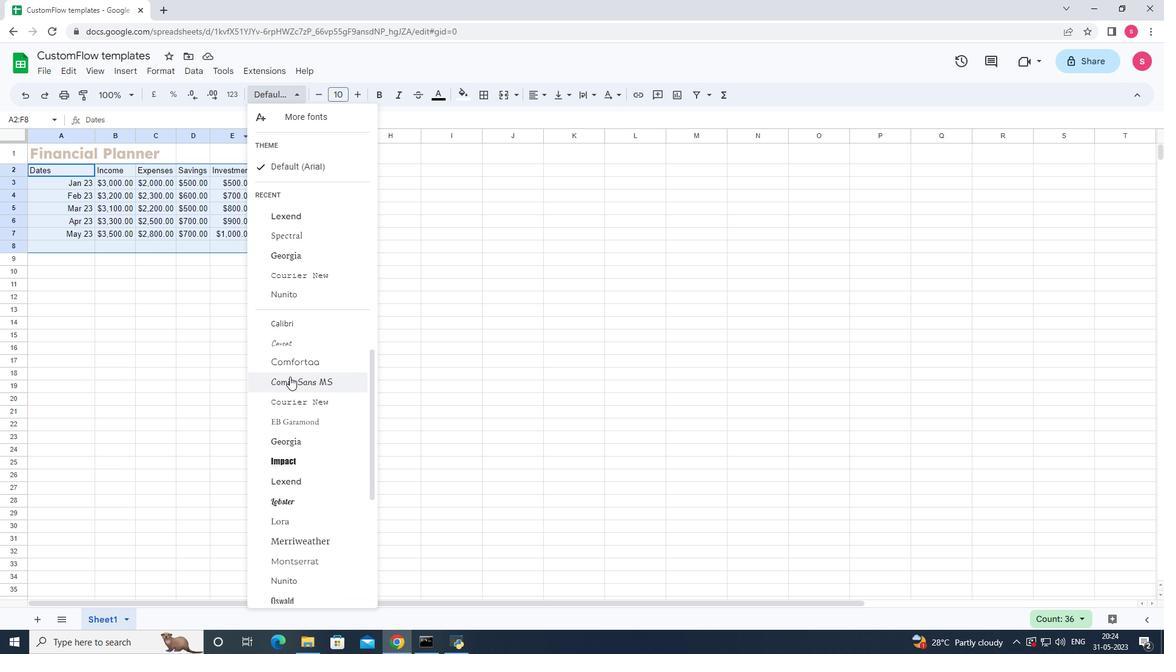 
Action: Mouse moved to (297, 459)
Screenshot: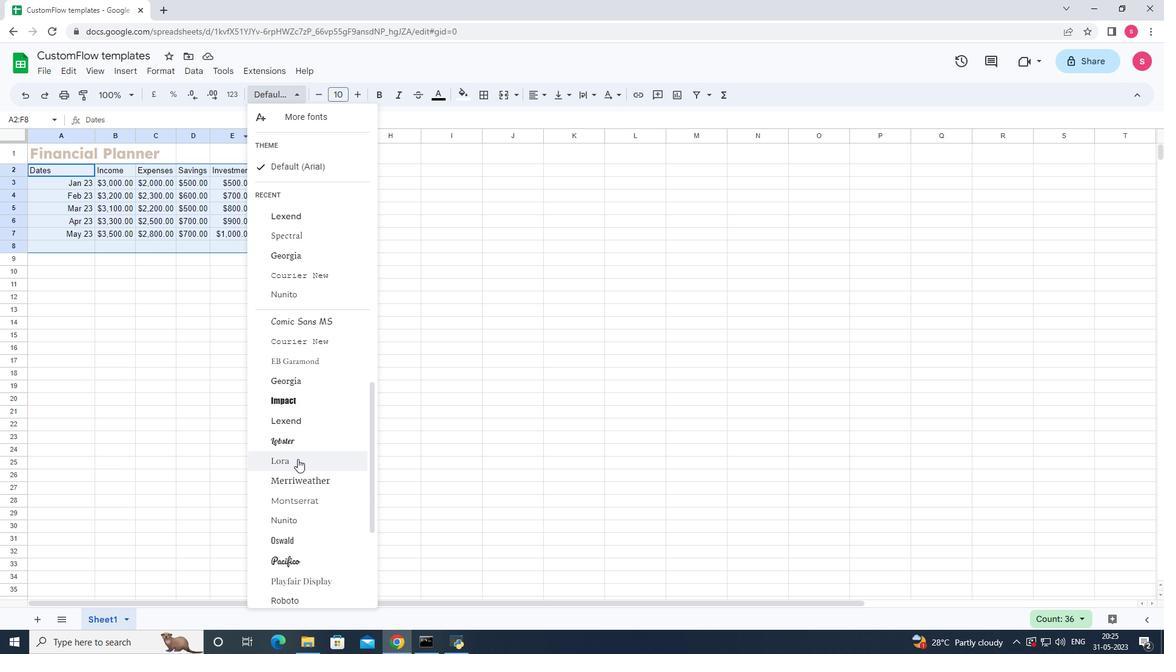 
Action: Mouse pressed left at (297, 459)
Screenshot: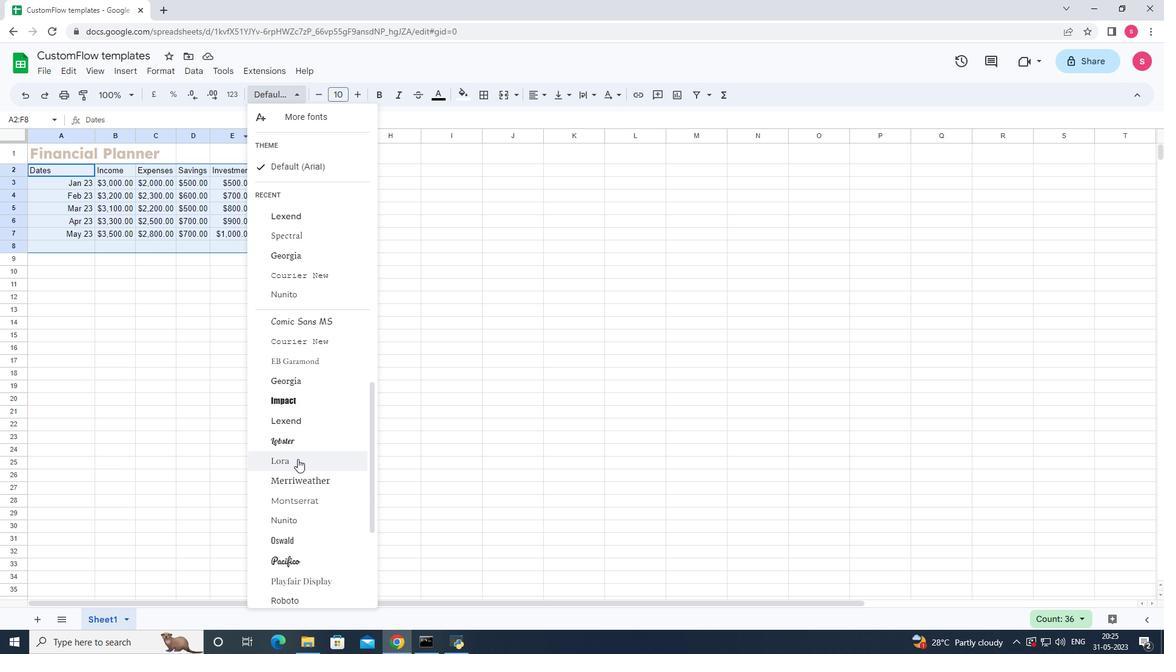 
Action: Mouse moved to (321, 98)
Screenshot: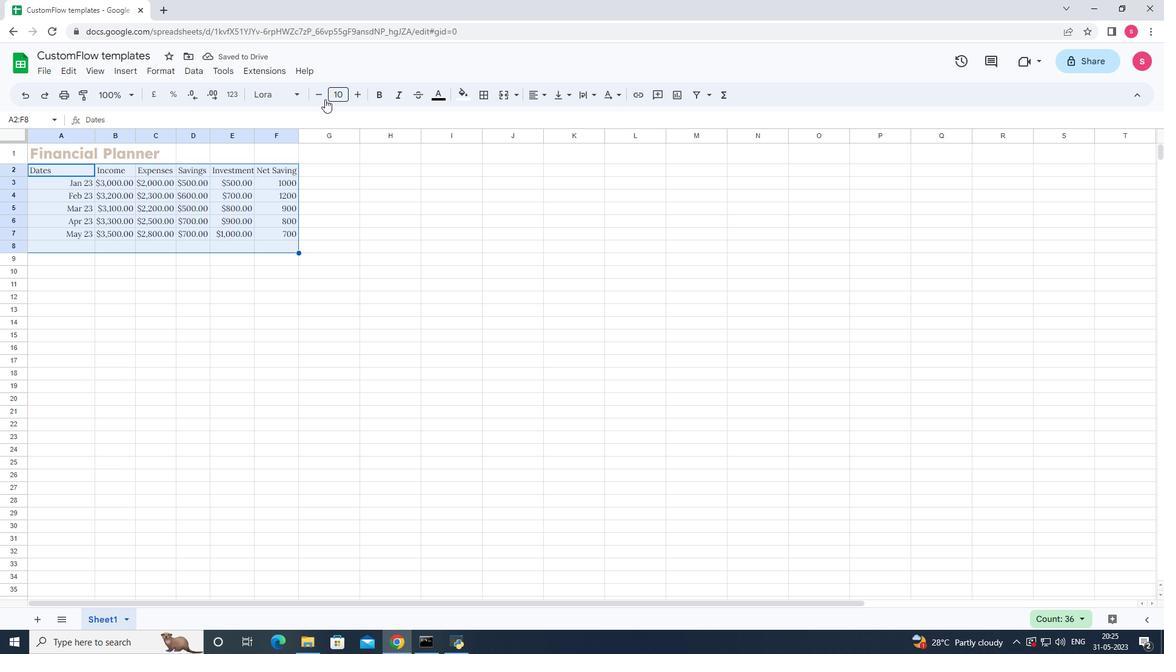 
Action: Mouse pressed left at (321, 98)
Screenshot: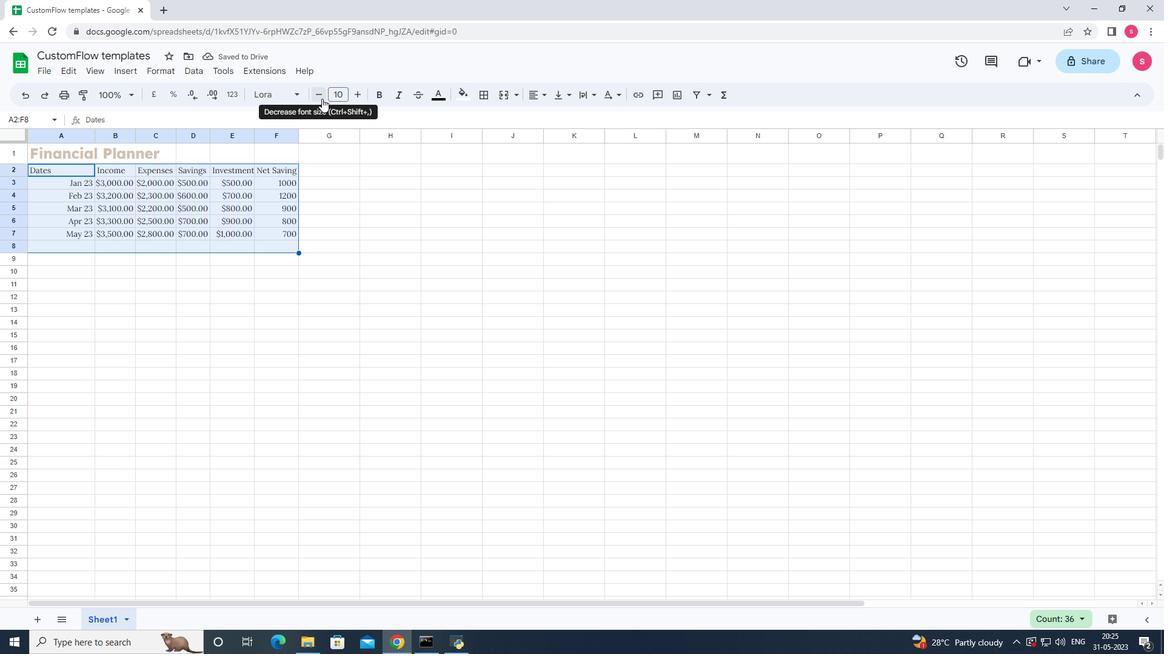 
Action: Mouse moved to (448, 288)
Screenshot: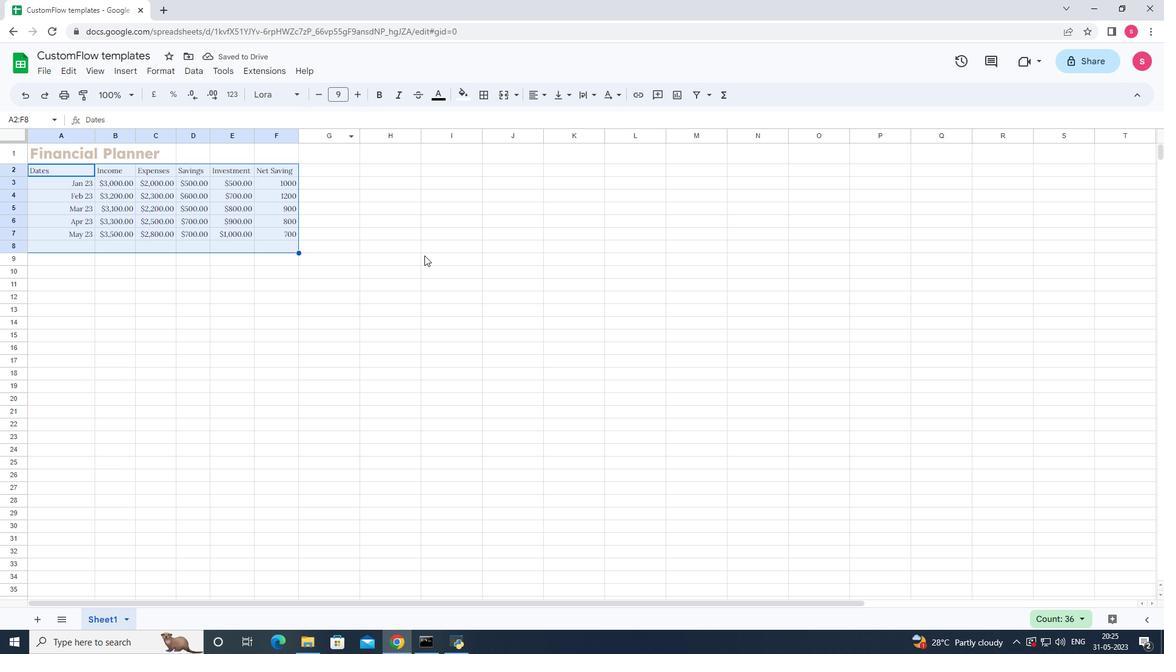 
Action: Mouse pressed left at (448, 288)
Screenshot: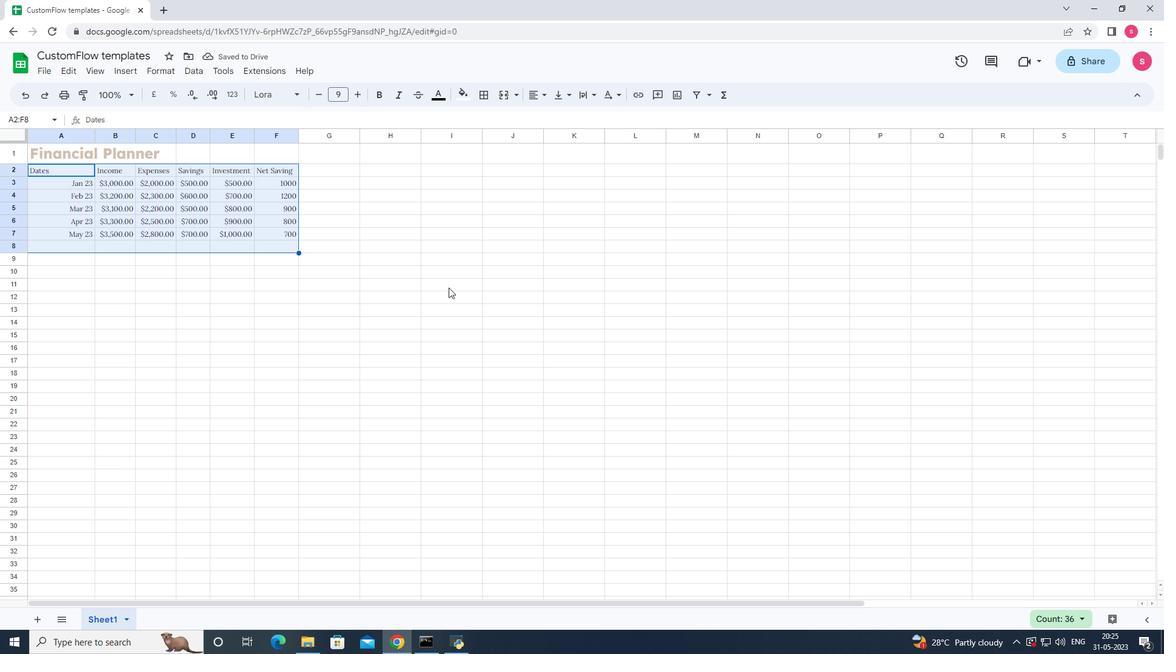 
Action: Mouse moved to (35, 147)
Screenshot: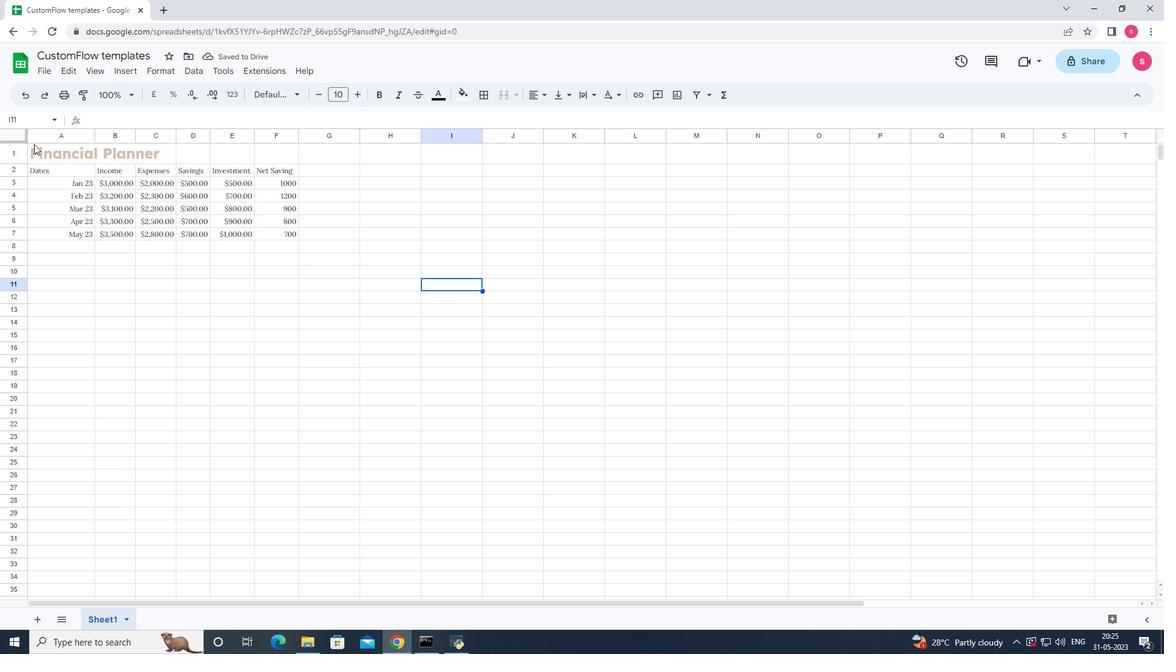 
Action: Mouse pressed left at (35, 147)
Screenshot: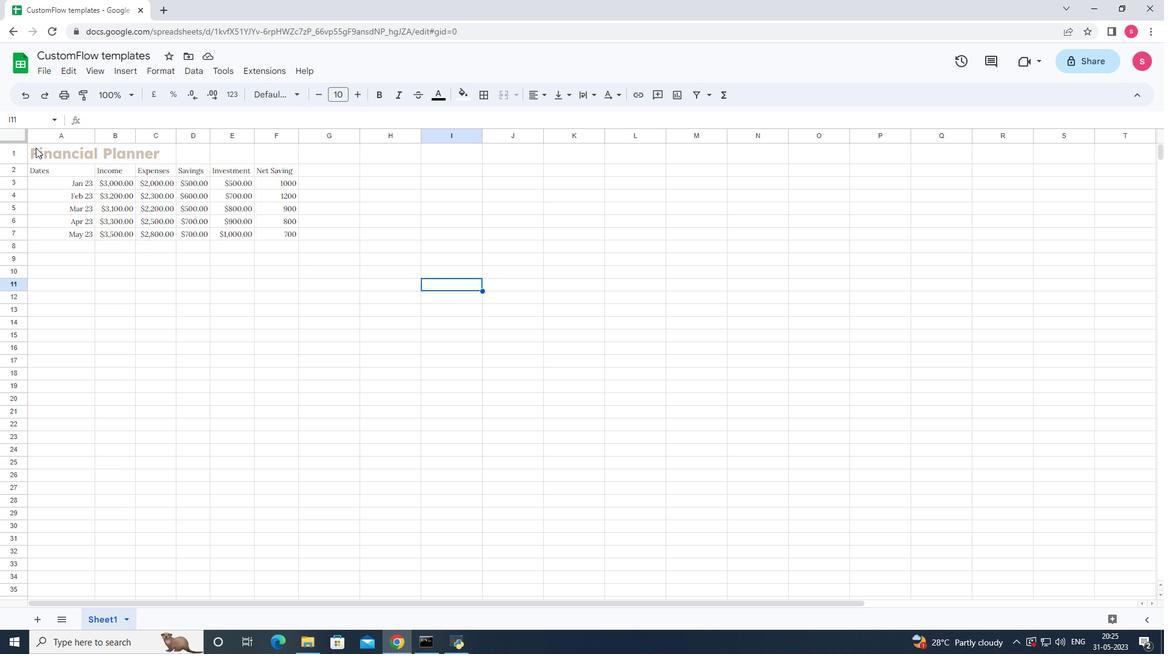 
Action: Mouse moved to (533, 93)
Screenshot: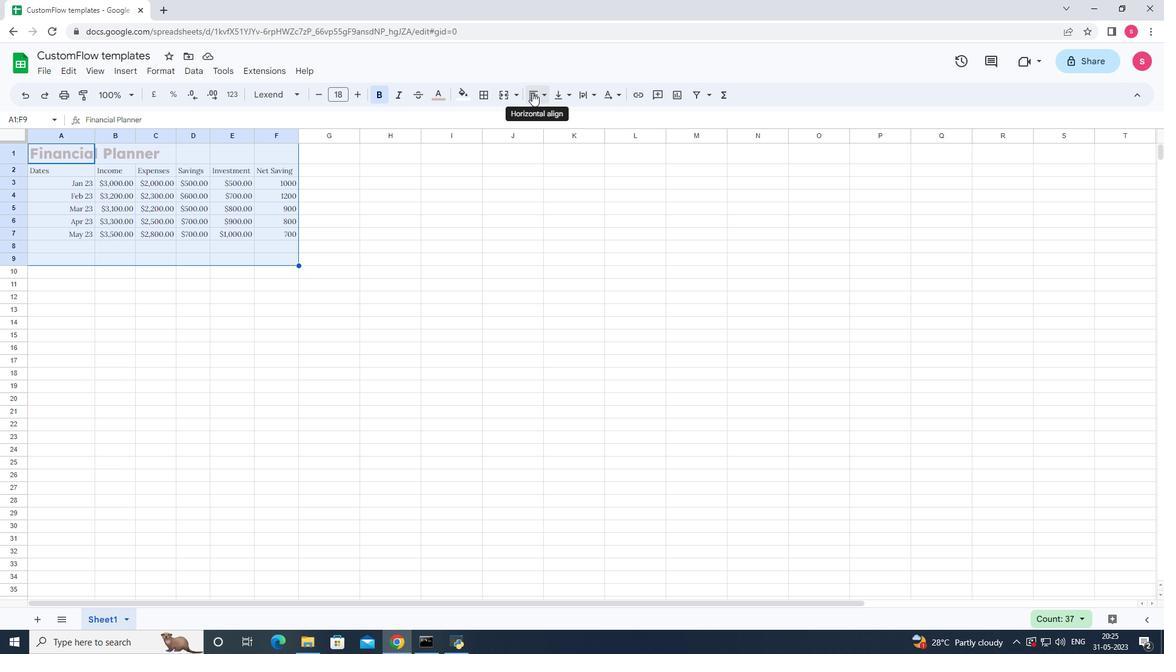 
Action: Mouse pressed left at (533, 93)
Screenshot: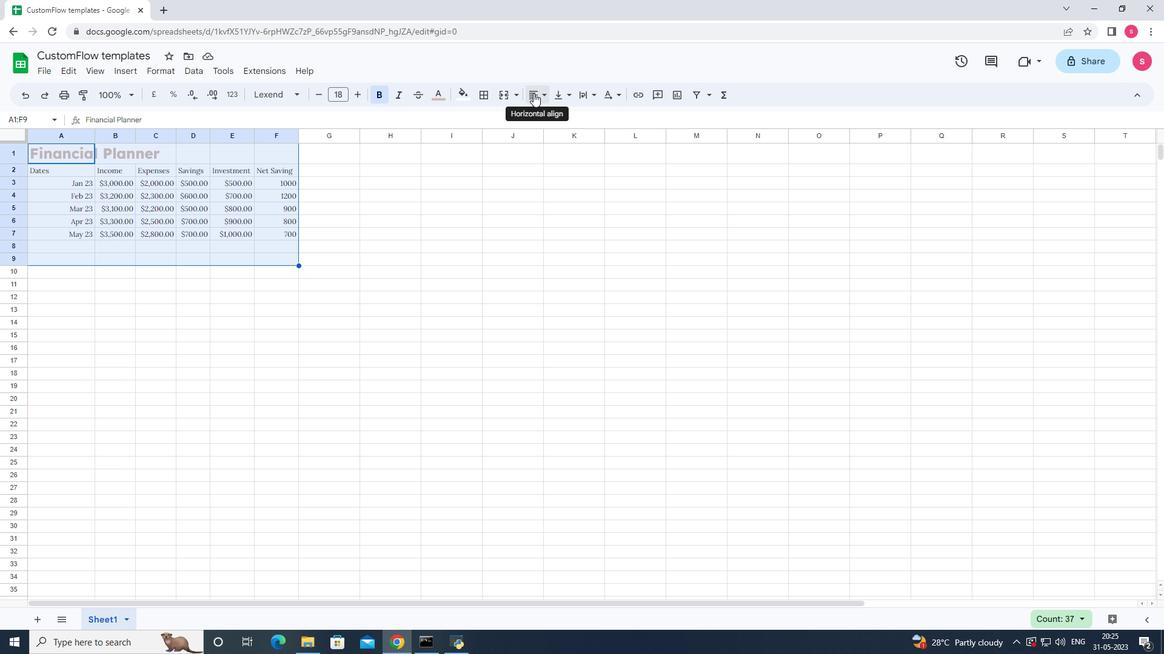 
Action: Mouse moved to (551, 120)
Screenshot: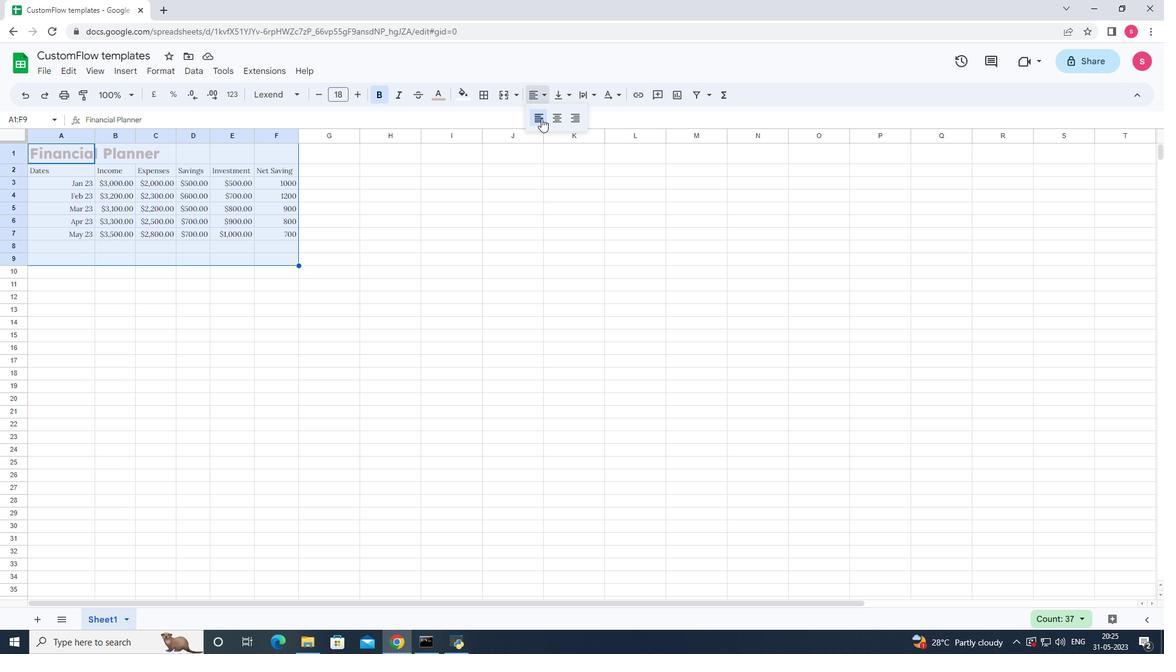 
Action: Mouse pressed left at (551, 120)
Screenshot: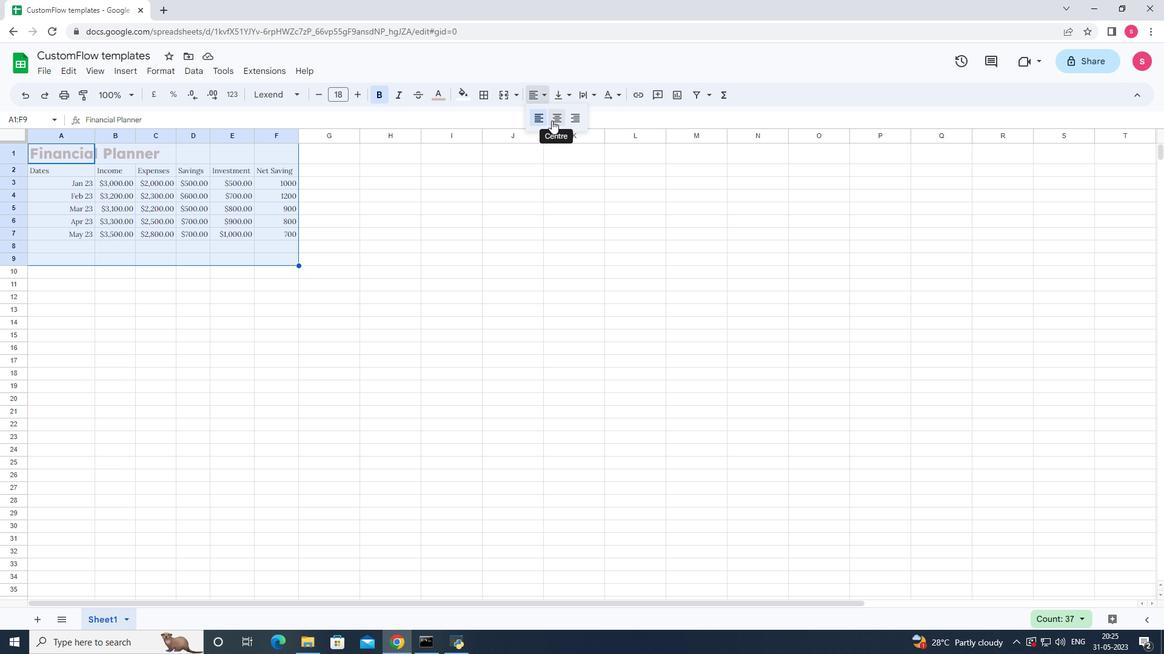 
Action: Mouse moved to (424, 309)
Screenshot: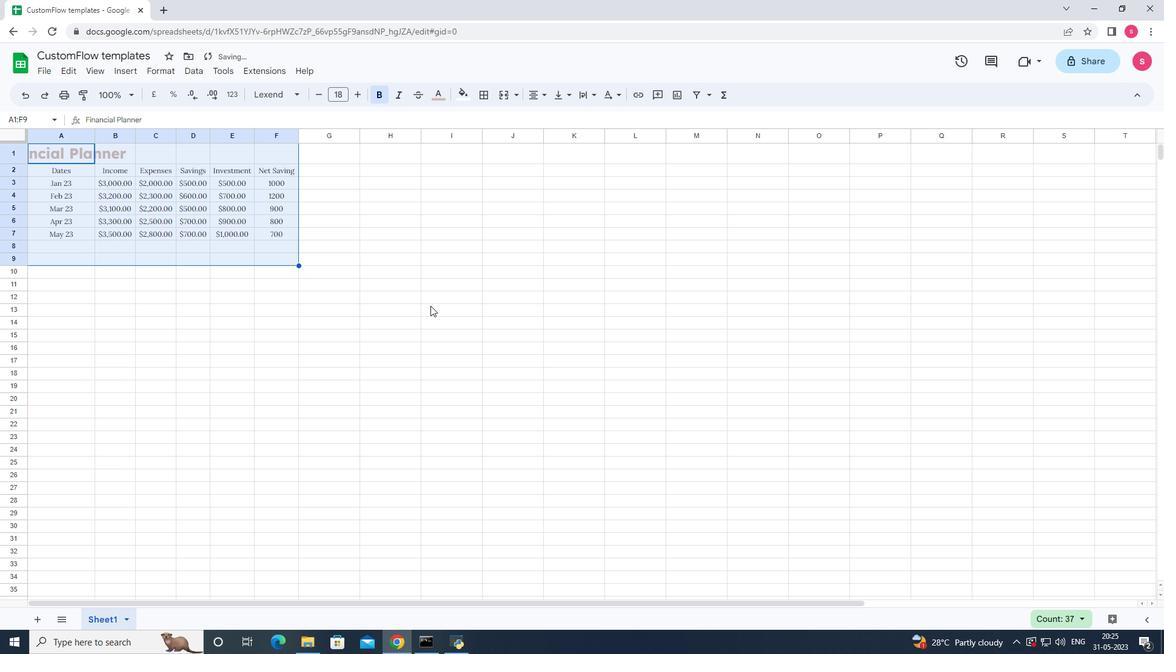 
Action: Mouse pressed left at (424, 309)
Screenshot: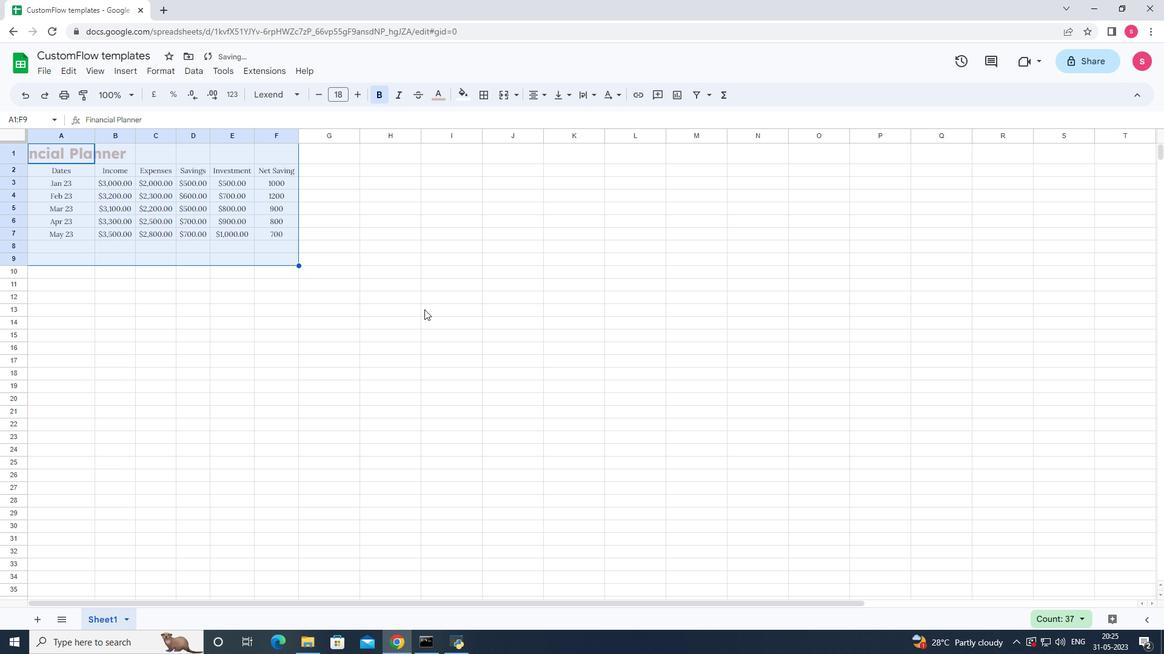 
Action: Mouse moved to (97, 137)
Screenshot: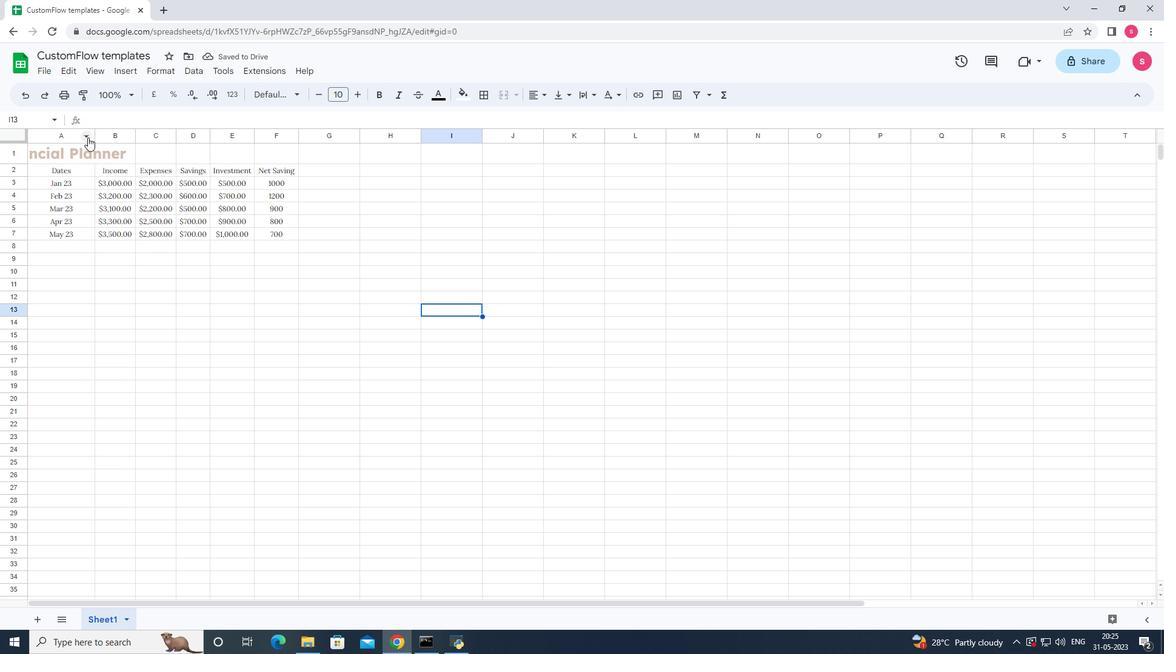 
Action: Mouse pressed left at (97, 137)
Screenshot: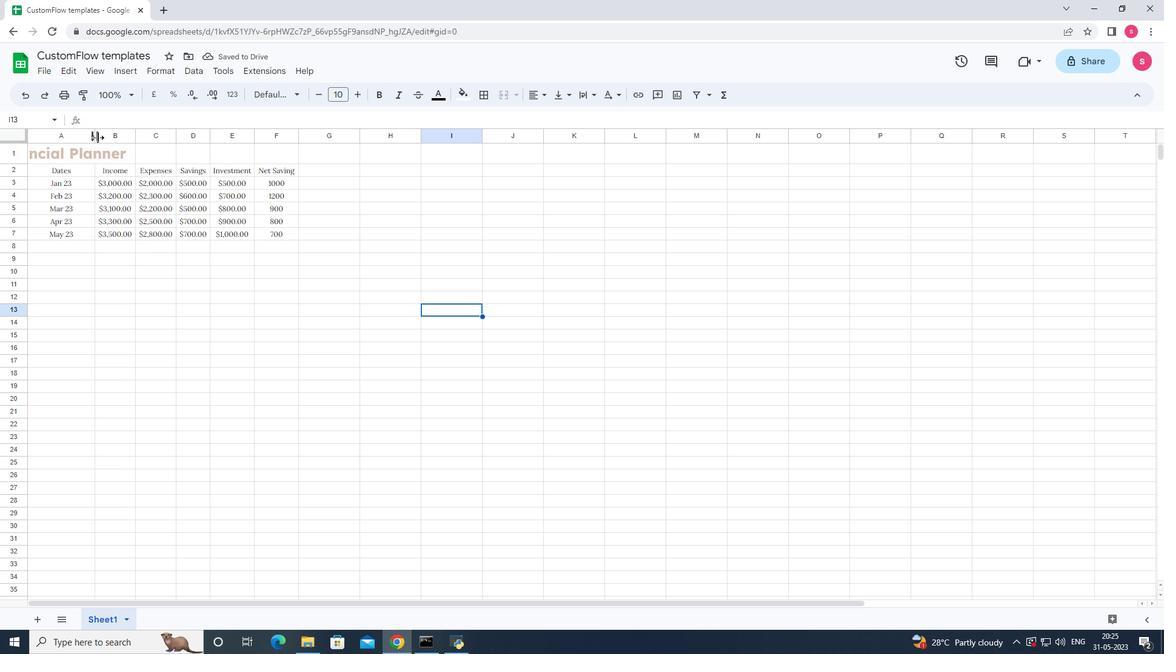 
Action: Mouse pressed left at (97, 137)
Screenshot: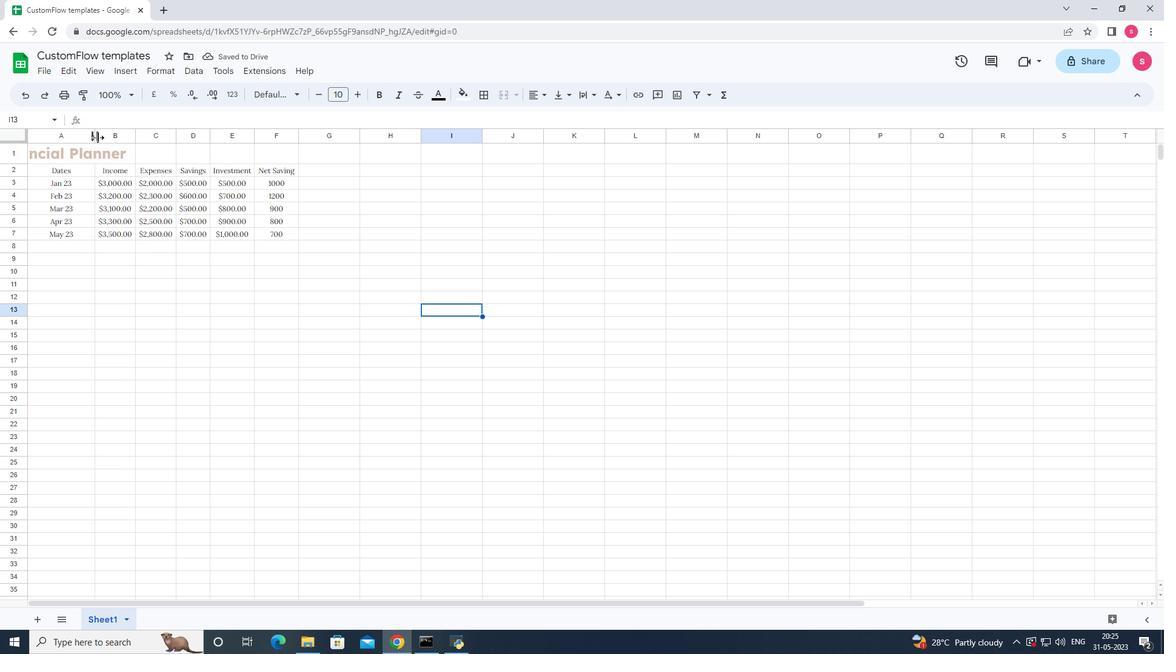 
Action: Mouse moved to (203, 138)
Screenshot: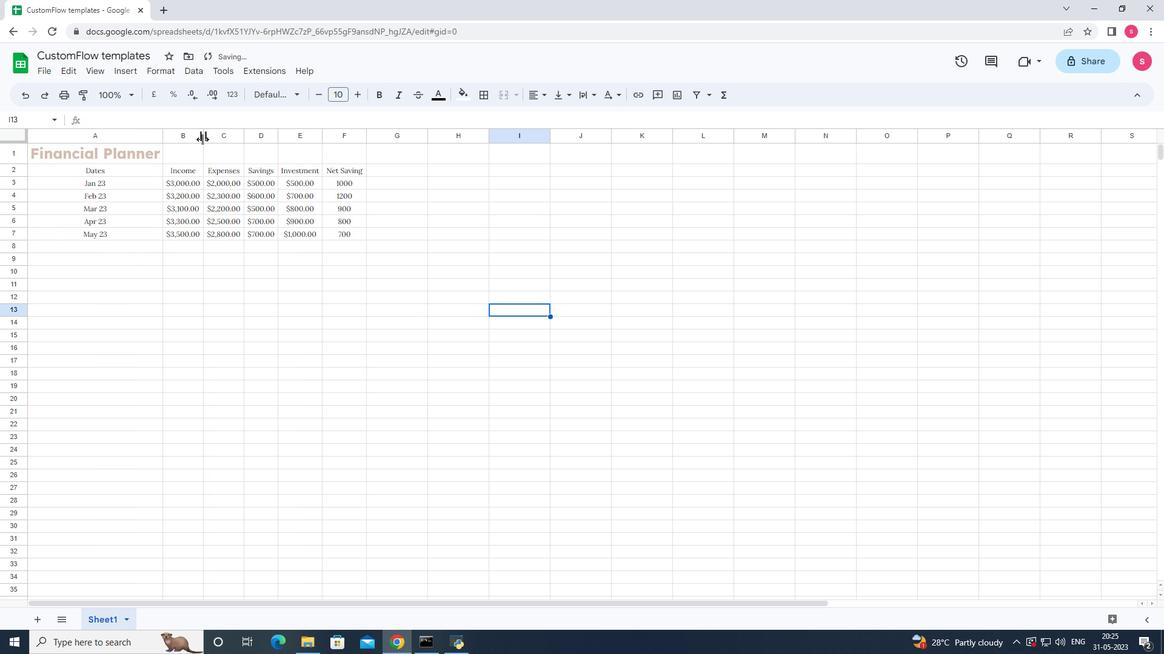 
Action: Mouse pressed left at (203, 138)
Screenshot: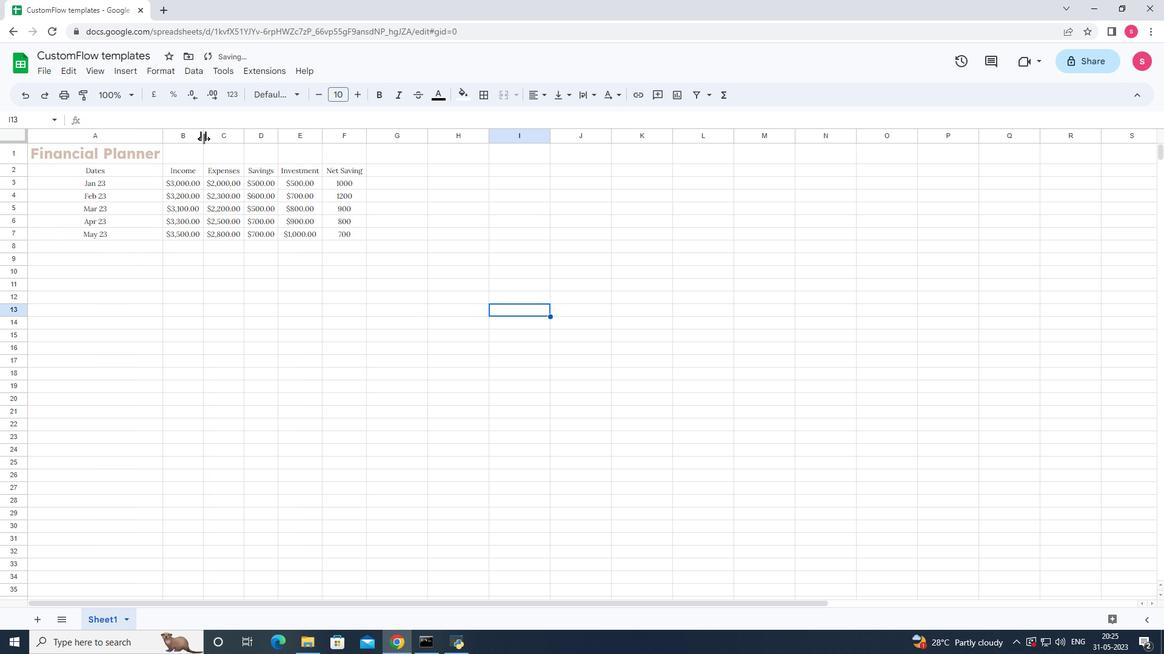 
Action: Mouse pressed left at (203, 138)
Screenshot: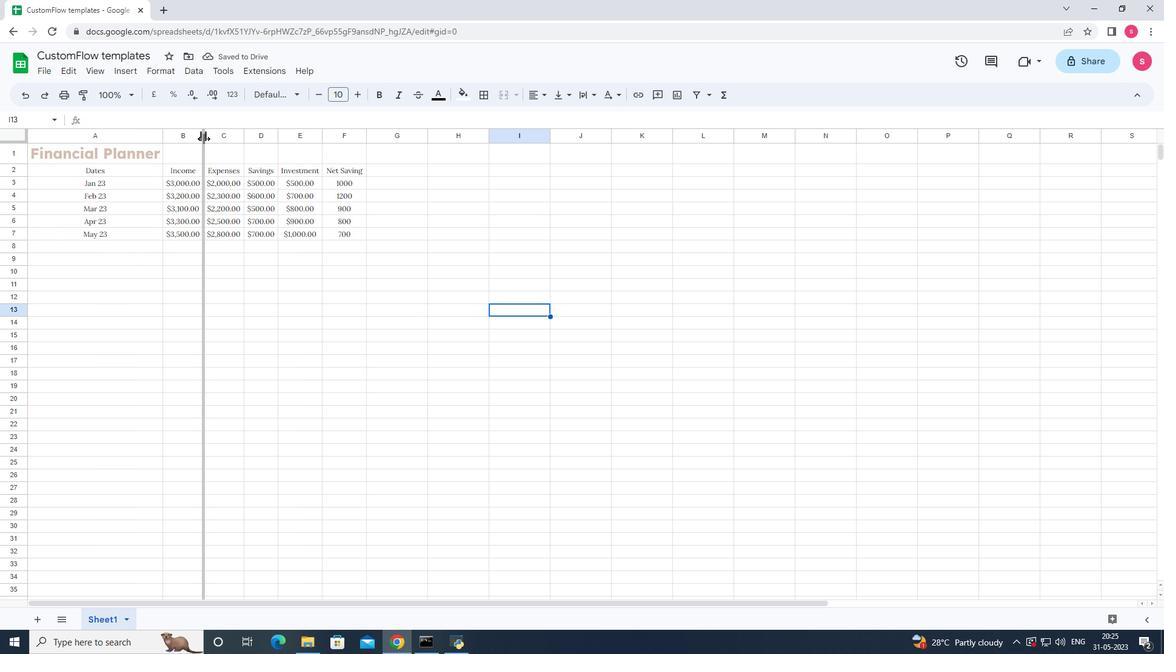 
Action: Mouse moved to (243, 136)
Screenshot: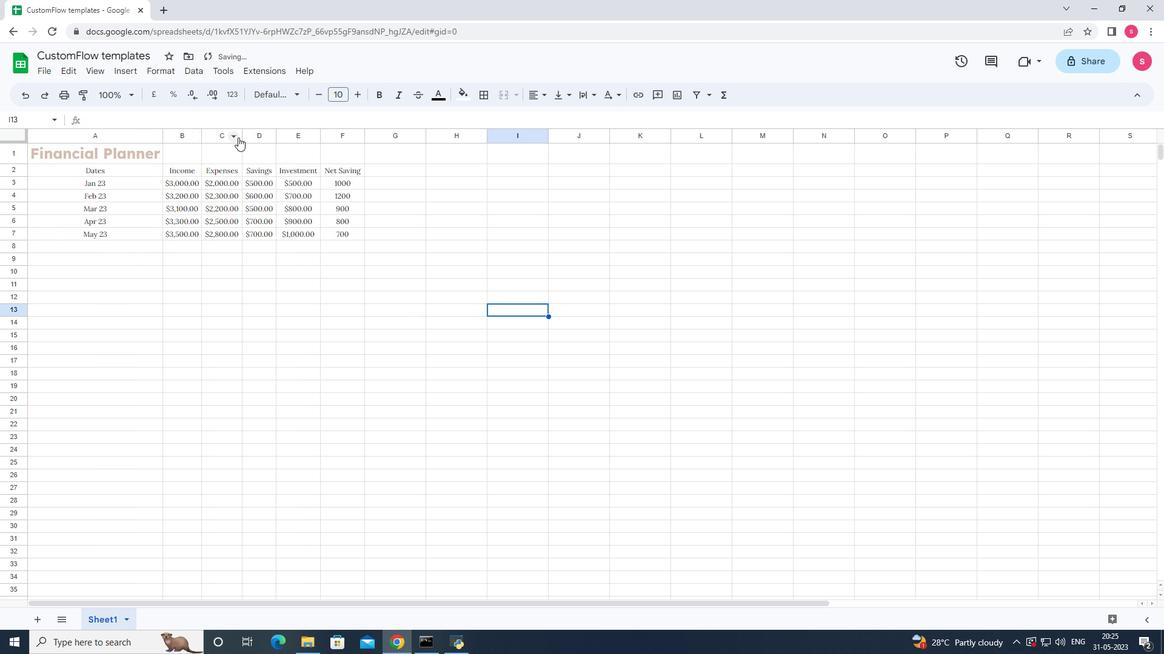 
Action: Mouse pressed left at (243, 136)
Screenshot: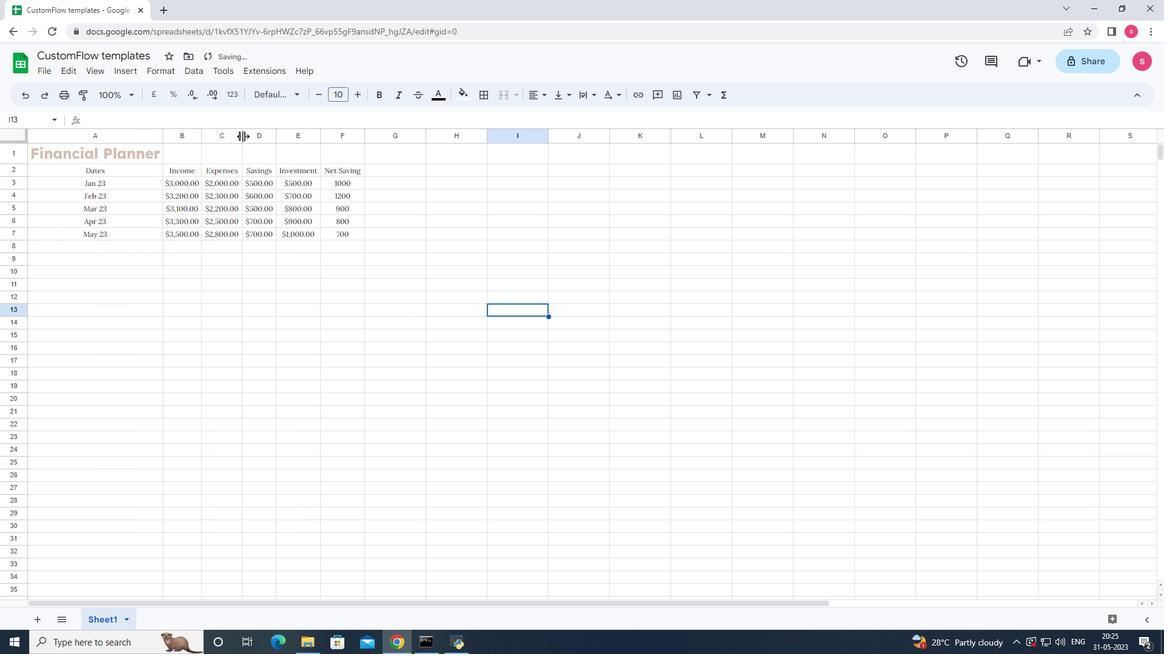 
Action: Mouse pressed left at (243, 136)
Screenshot: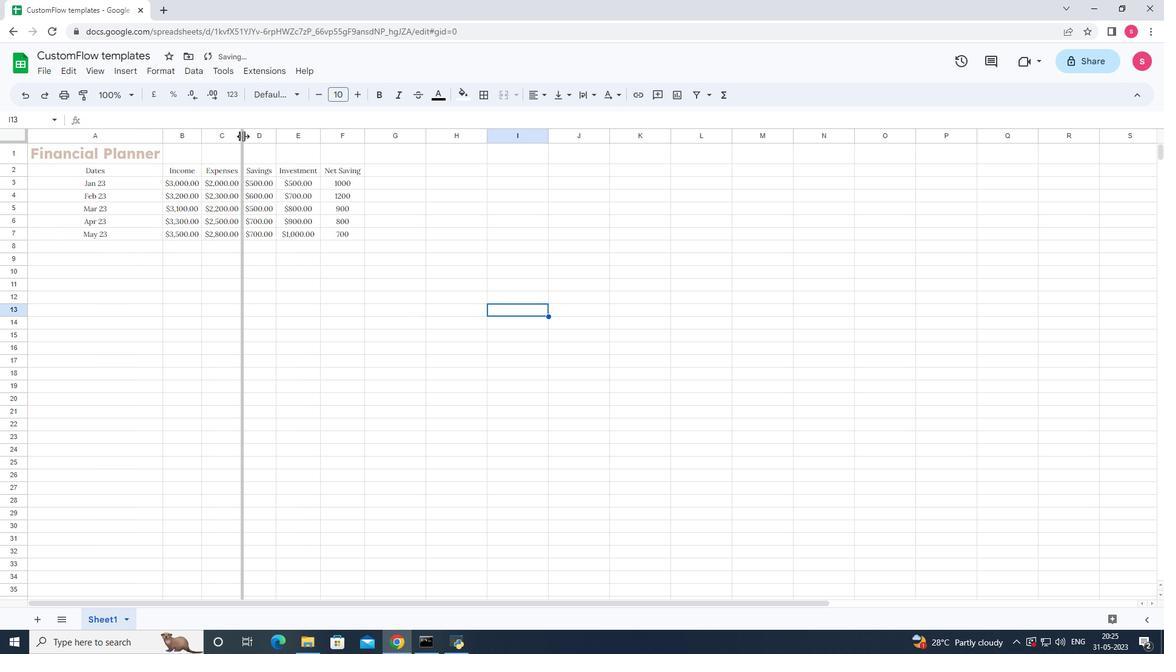 
Action: Mouse moved to (271, 136)
Screenshot: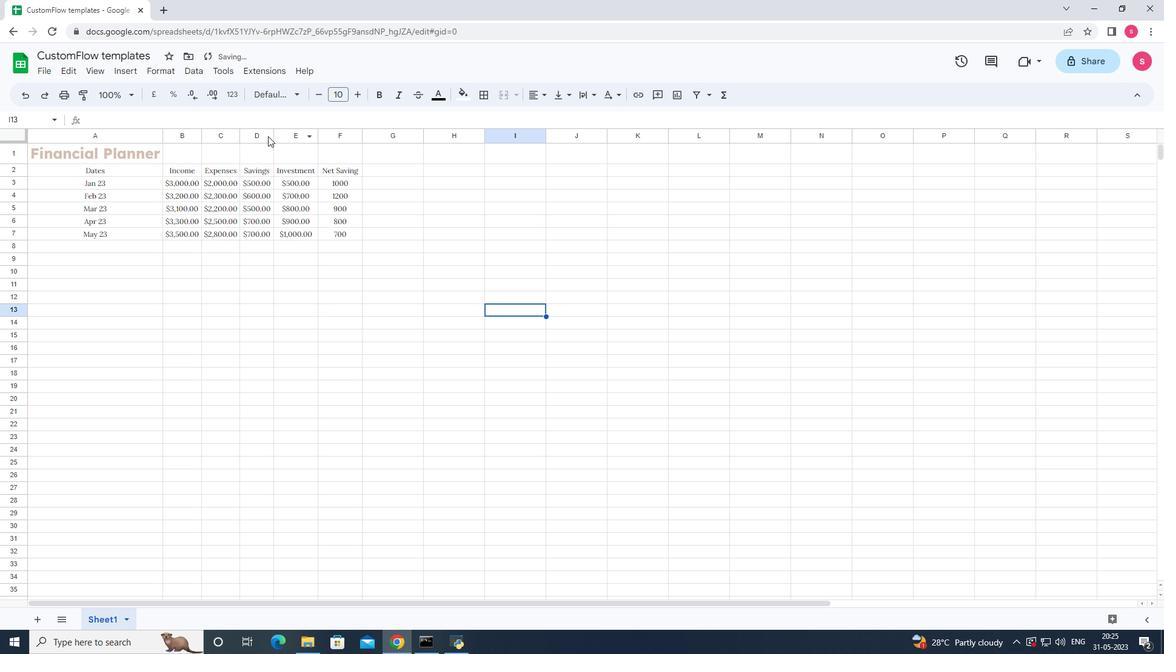 
Action: Mouse pressed left at (271, 136)
Screenshot: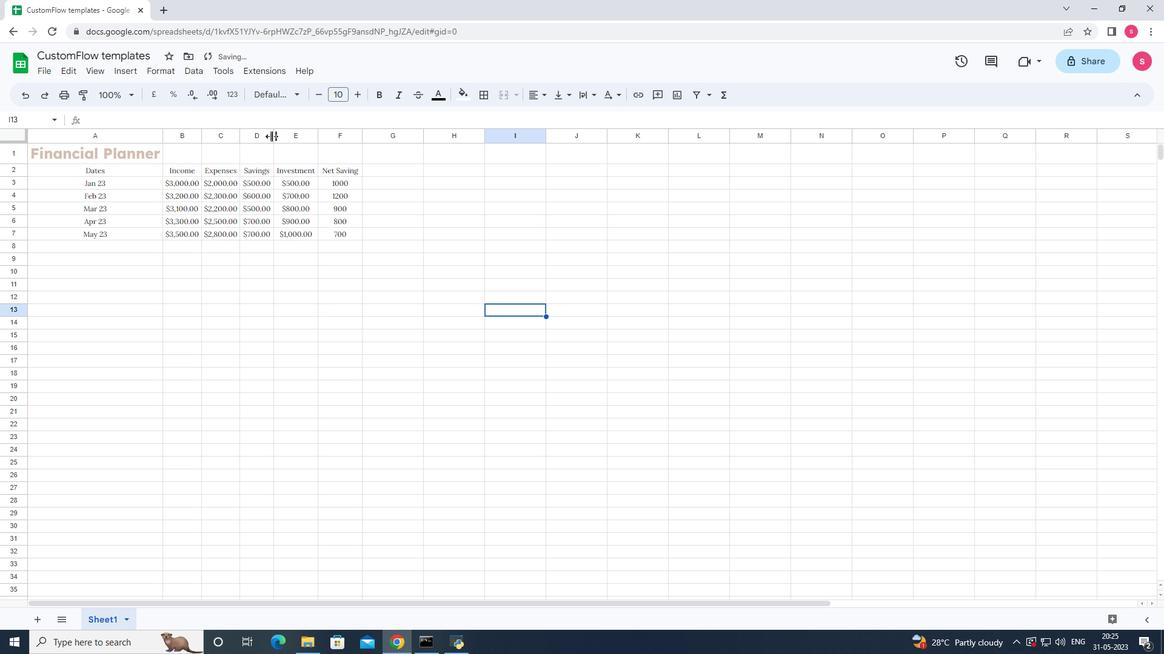 
Action: Mouse pressed left at (271, 136)
Screenshot: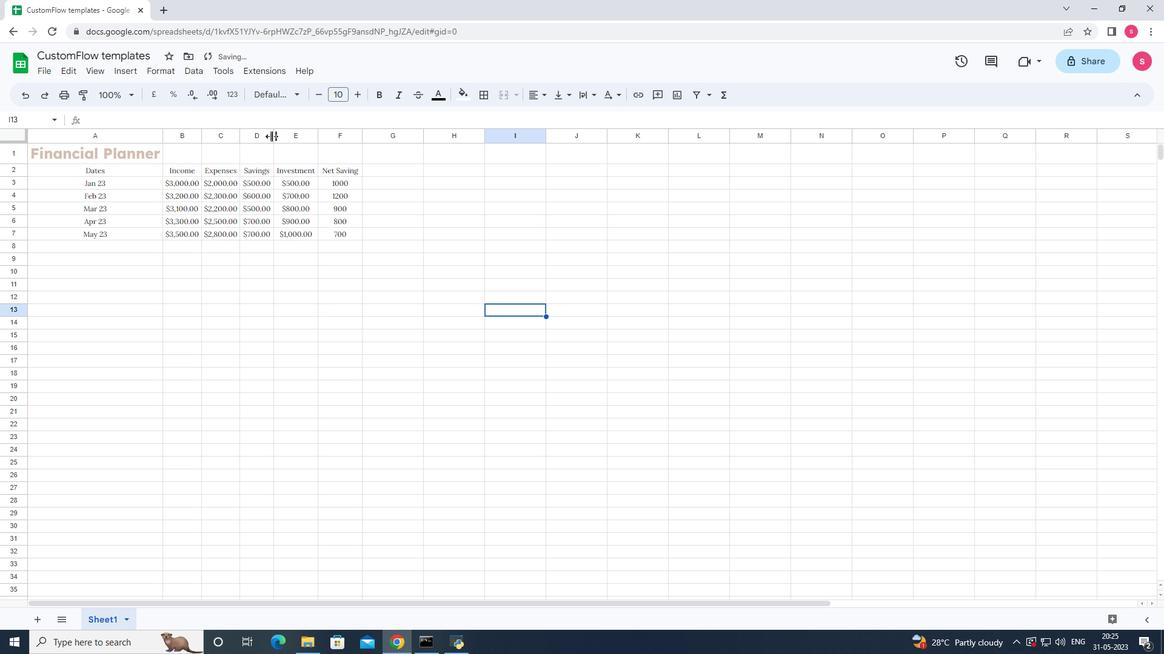 
Action: Mouse moved to (314, 136)
Screenshot: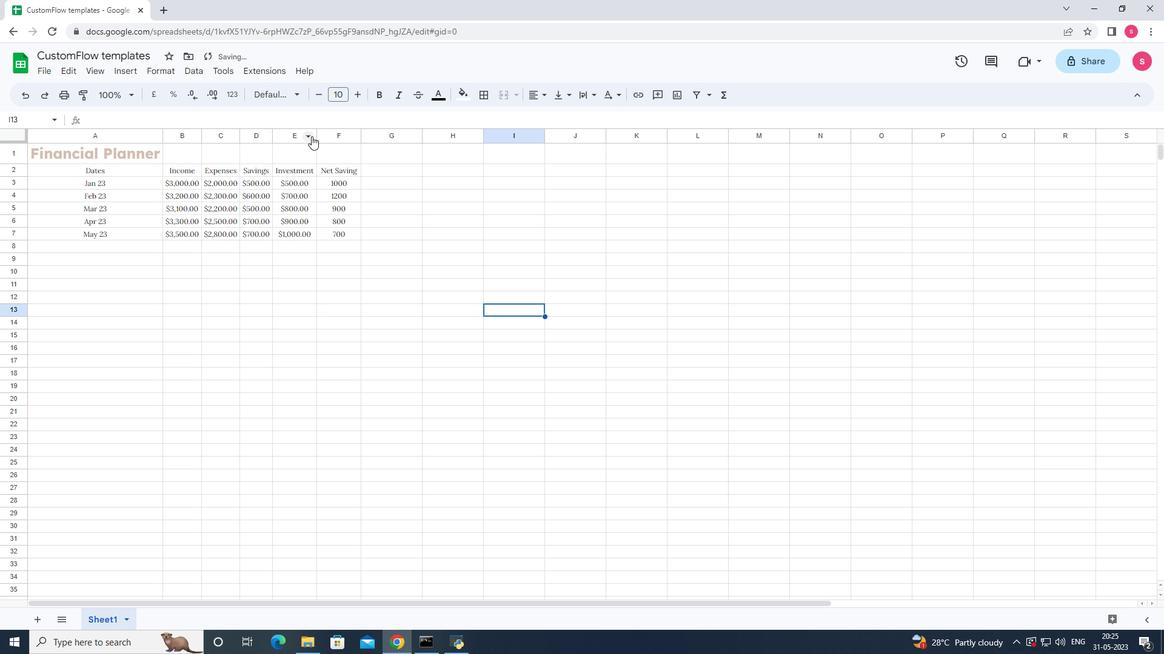 
Action: Mouse pressed left at (314, 136)
Screenshot: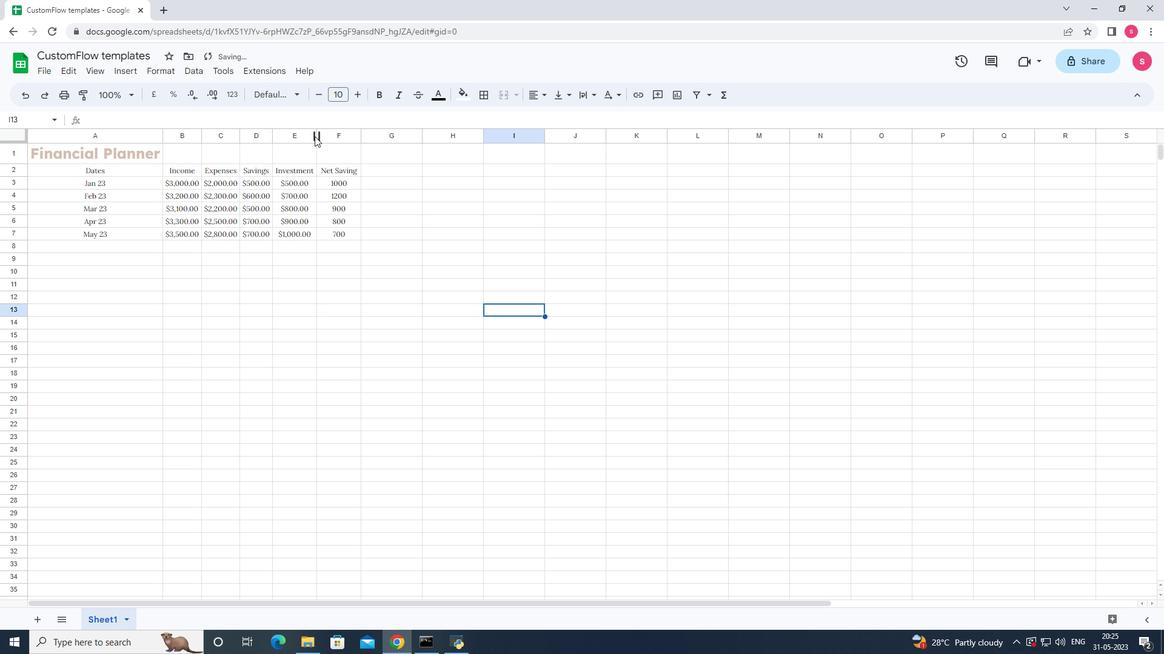
Action: Mouse pressed left at (314, 136)
Screenshot: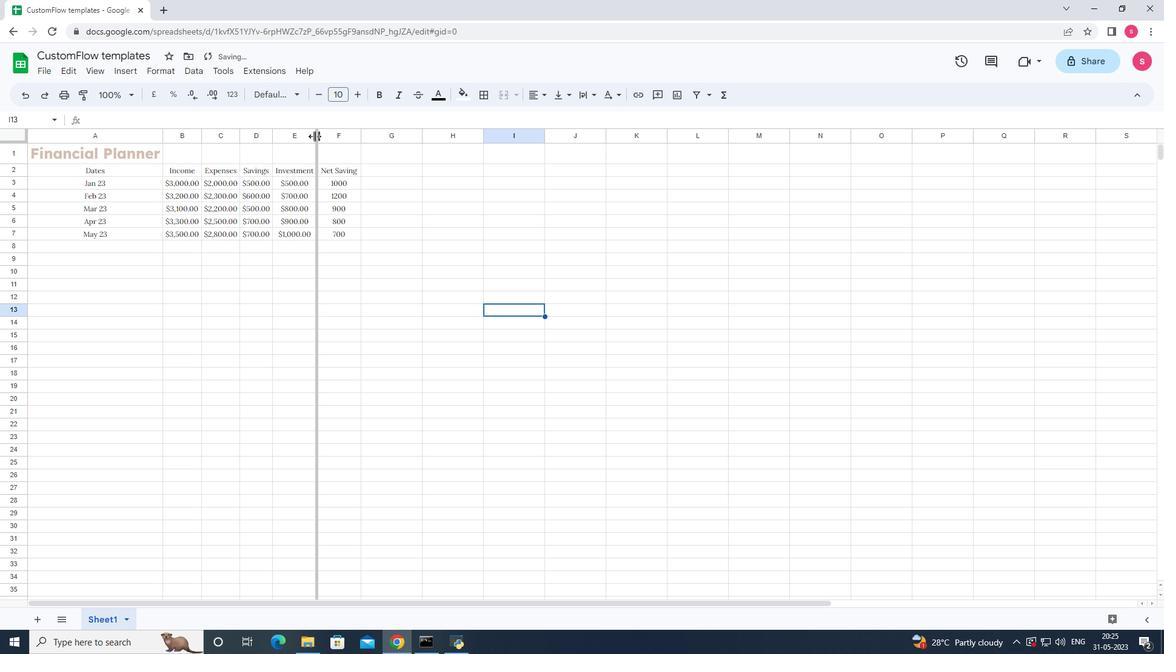 
Action: Mouse moved to (357, 136)
Screenshot: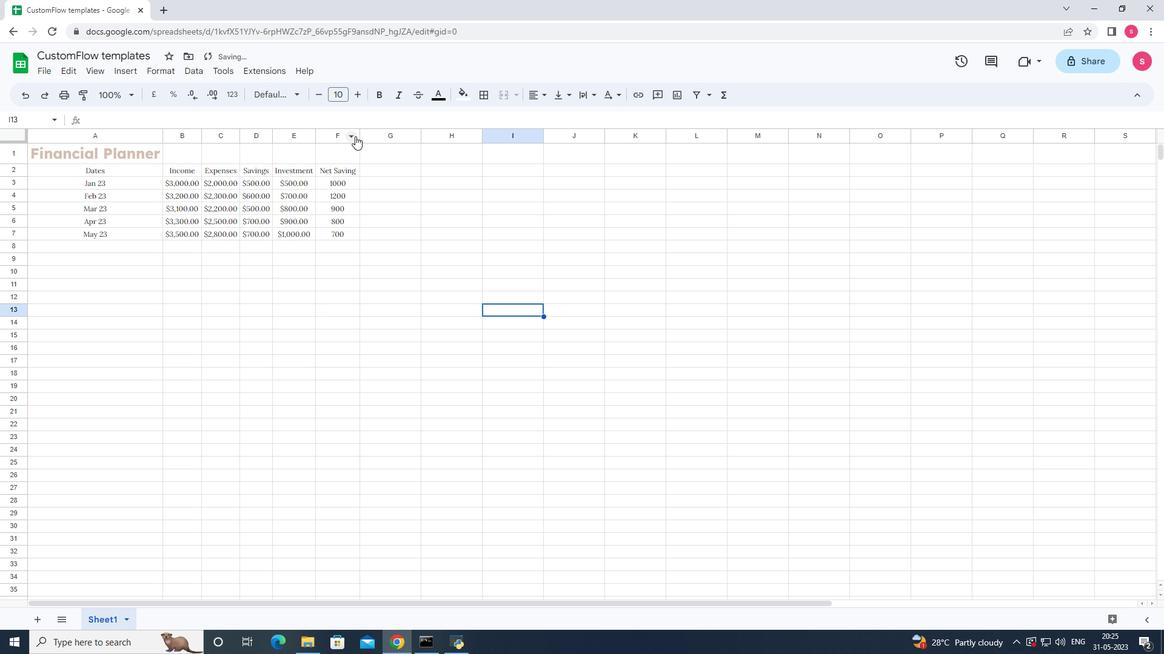 
Action: Mouse pressed left at (357, 136)
Screenshot: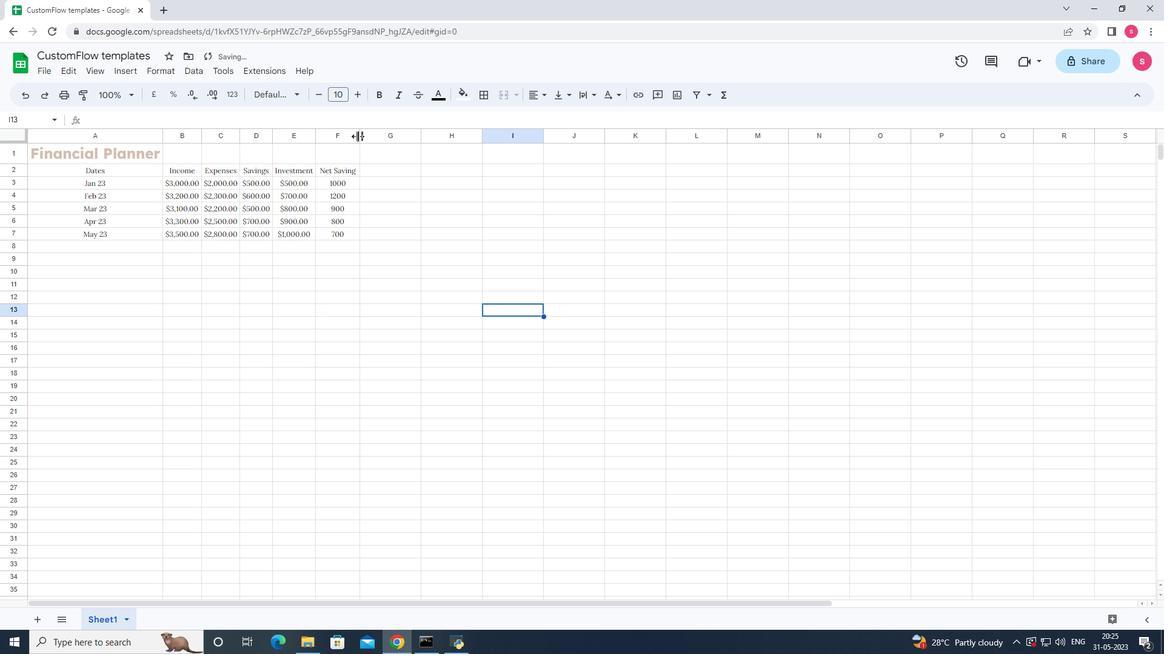 
Action: Mouse pressed left at (357, 136)
Screenshot: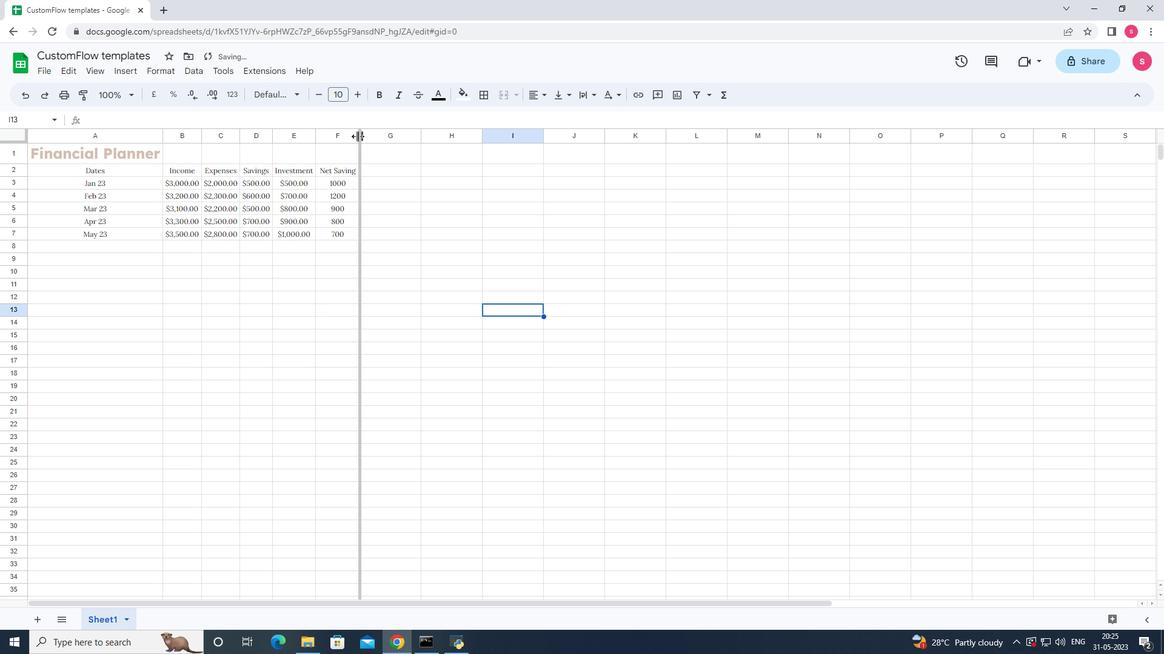 
Action: Mouse moved to (366, 303)
Screenshot: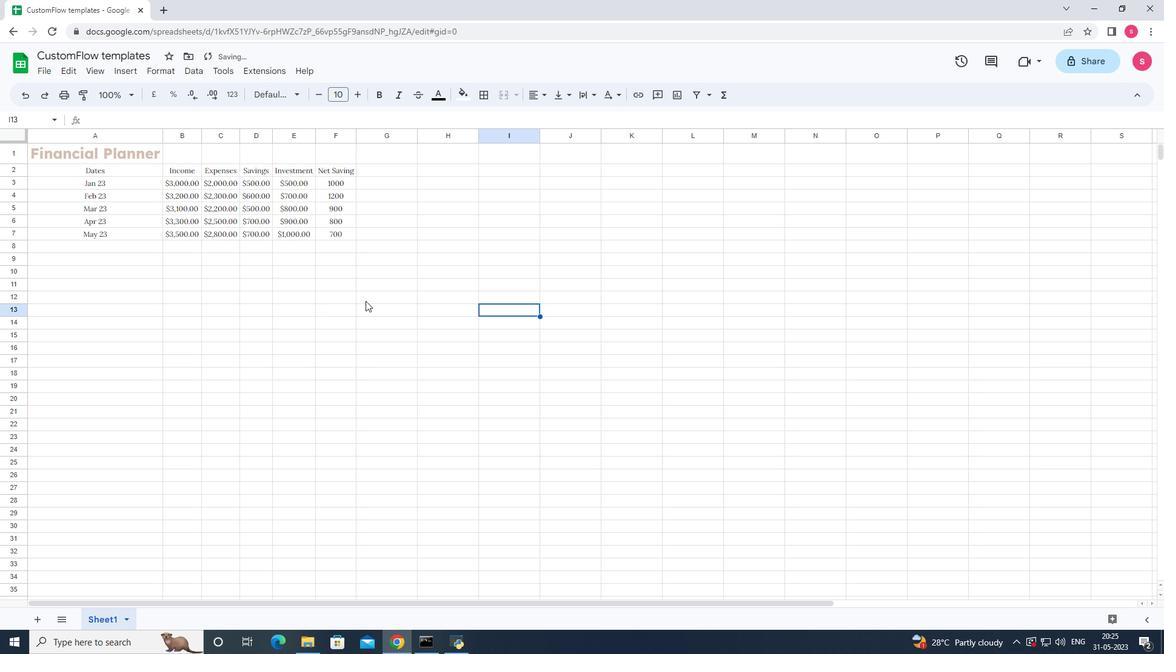 
Action: Mouse pressed left at (366, 303)
Screenshot: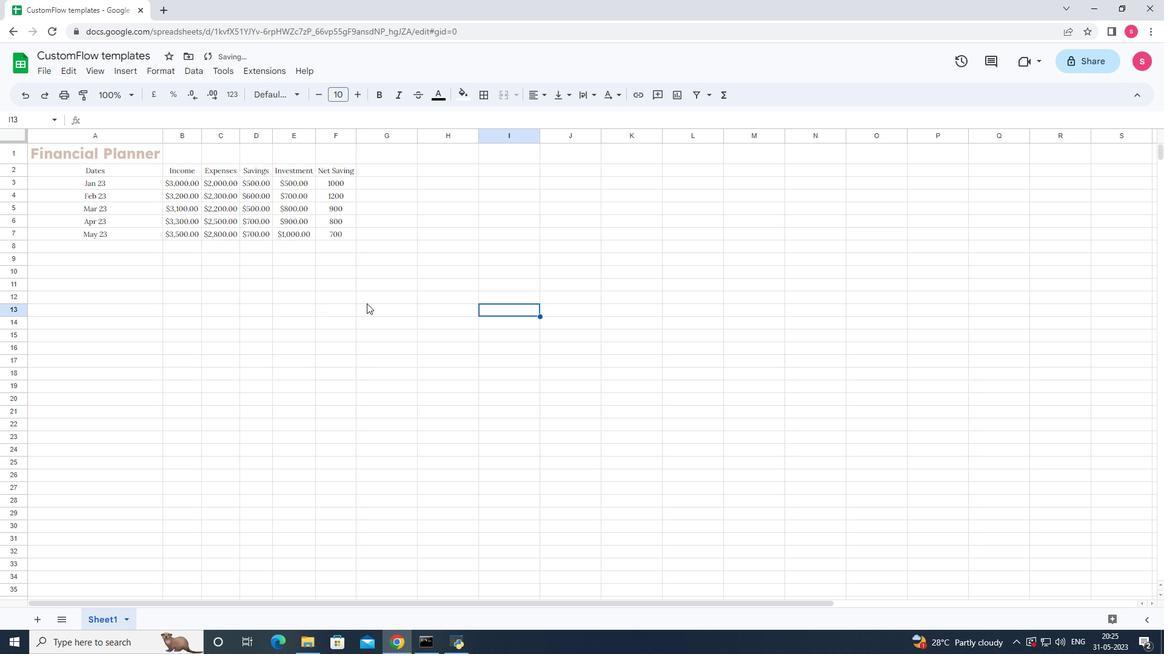 
Action: Mouse moved to (514, 359)
Screenshot: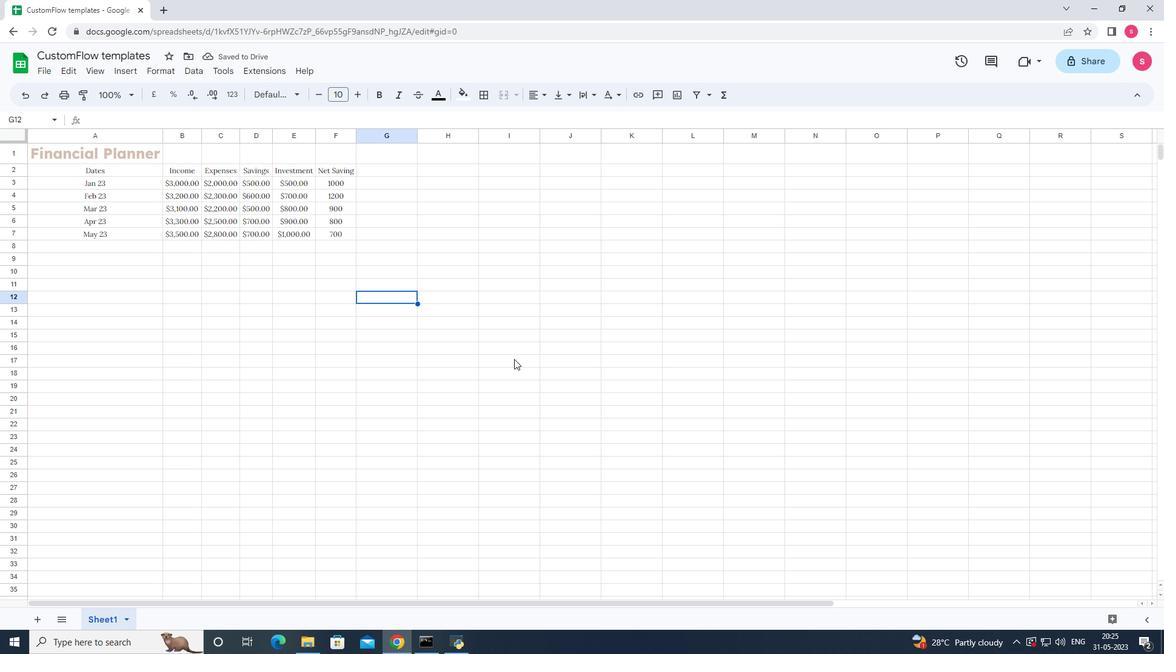 
Action: Key pressed ctrl+S<'\x17'>
Screenshot: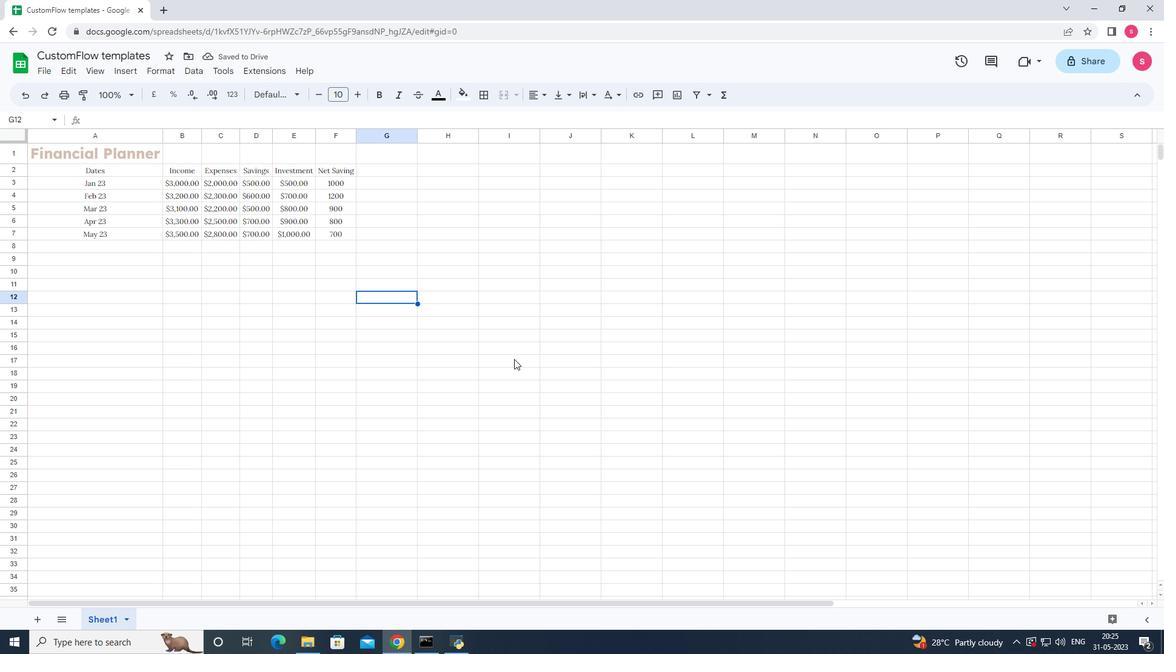 
Action: Mouse moved to (466, 643)
Screenshot: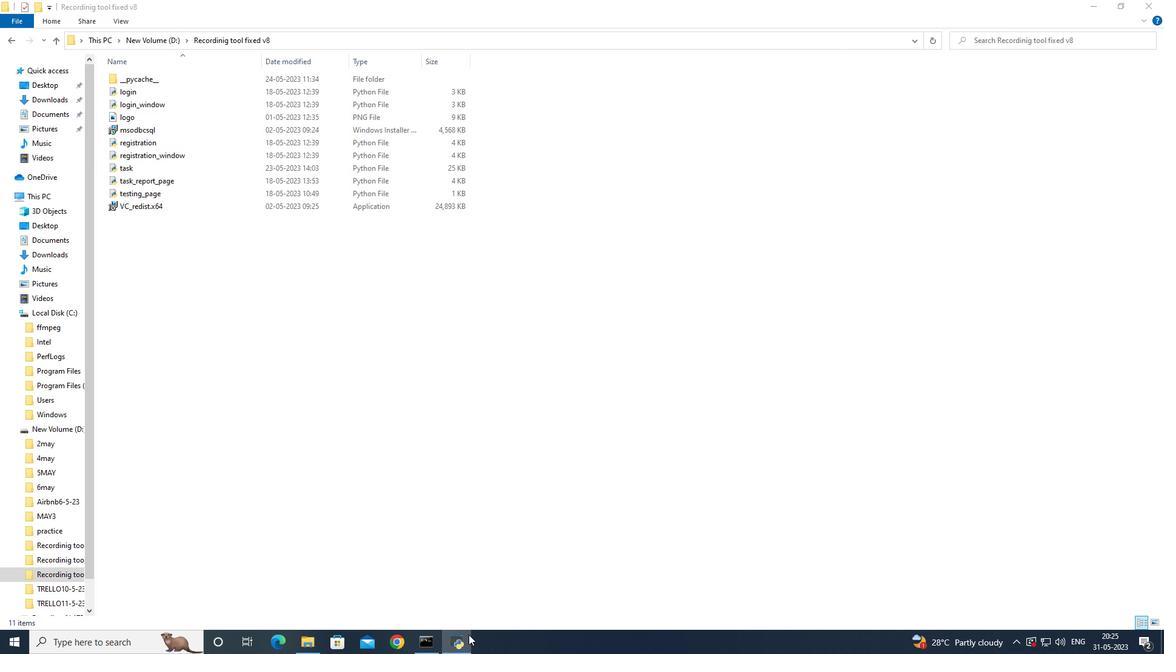 
Action: Mouse pressed left at (466, 643)
Screenshot: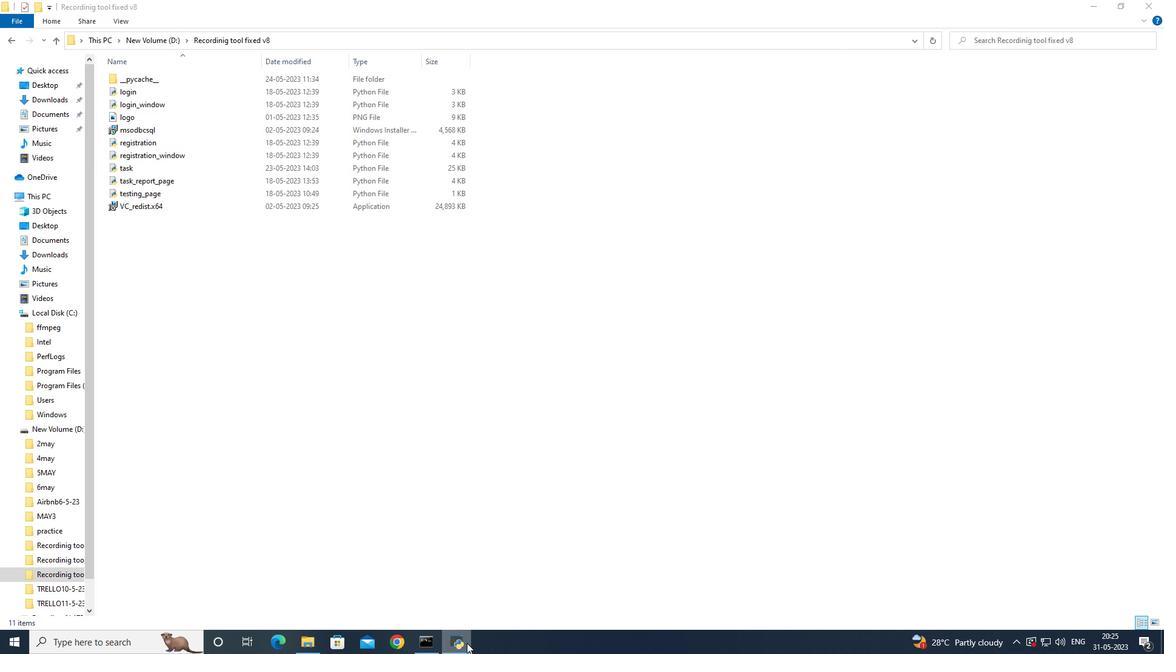
Action: Mouse moved to (453, 644)
Screenshot: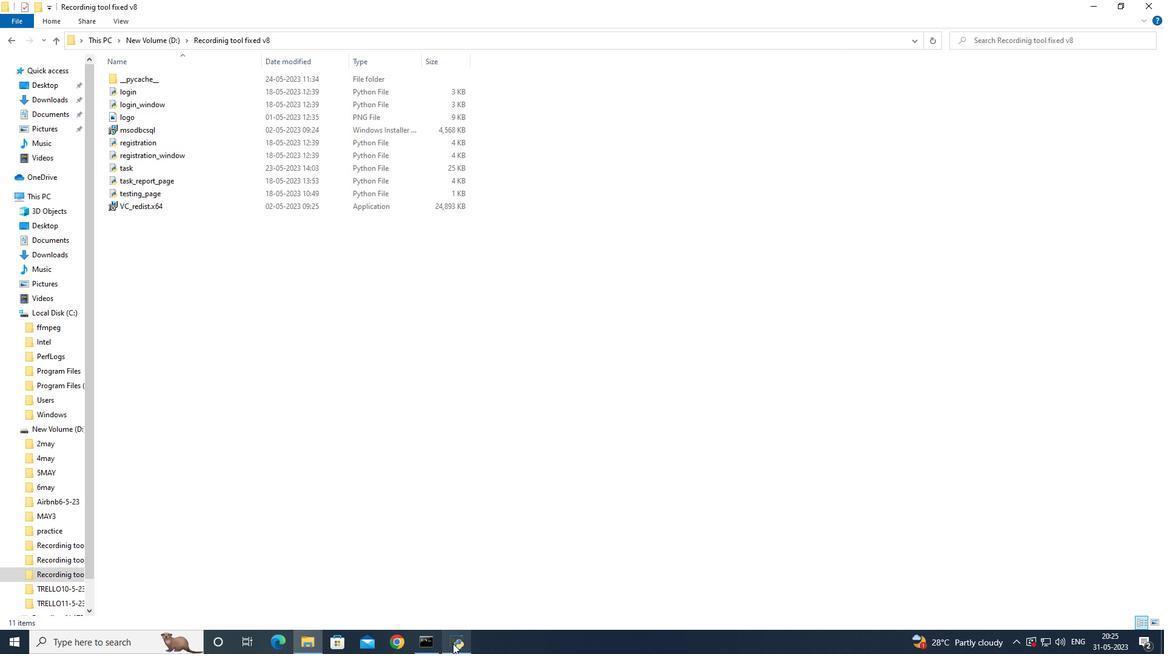 
Action: Mouse pressed left at (453, 644)
Screenshot: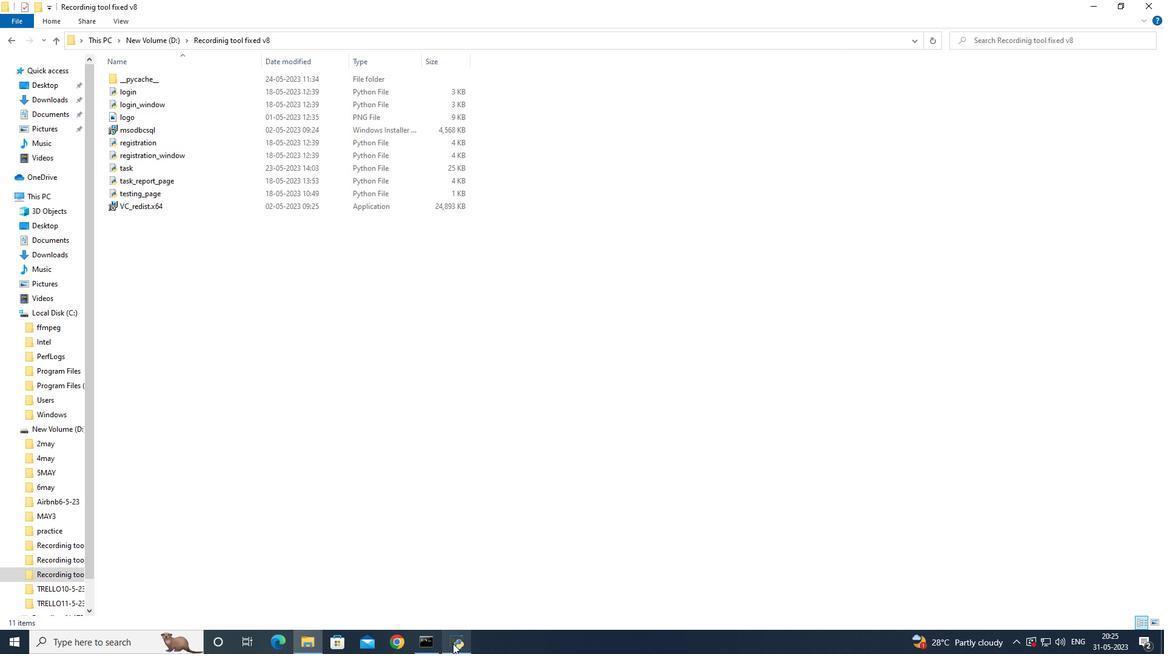 
Action: Mouse moved to (402, 643)
Screenshot: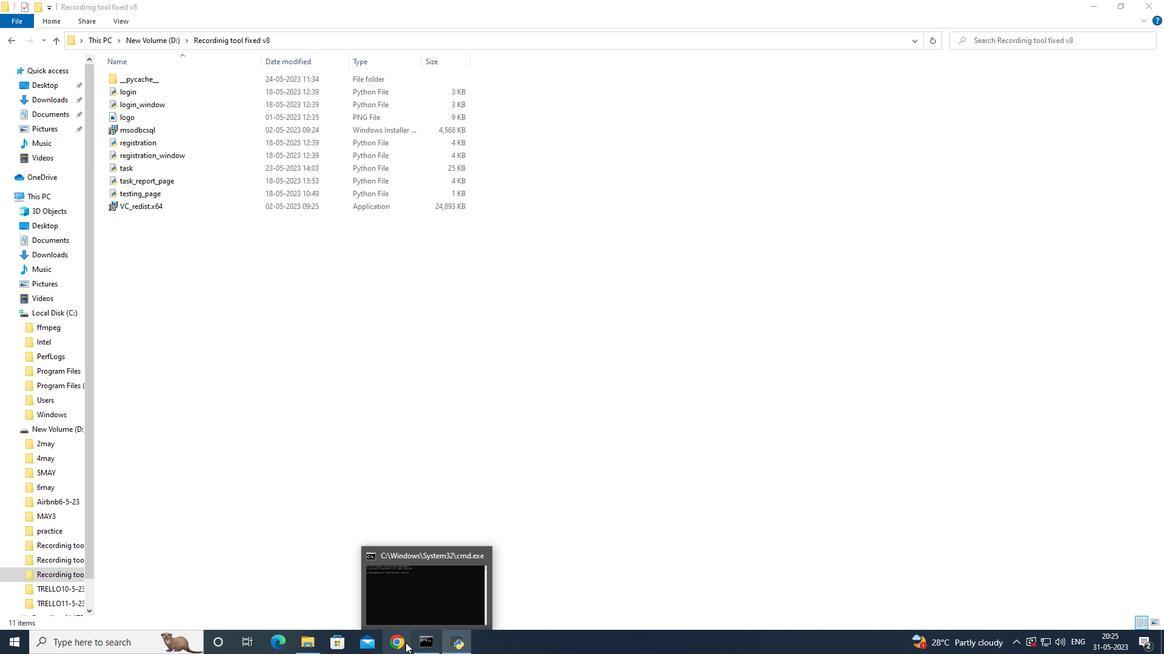
Action: Mouse pressed left at (402, 643)
Screenshot: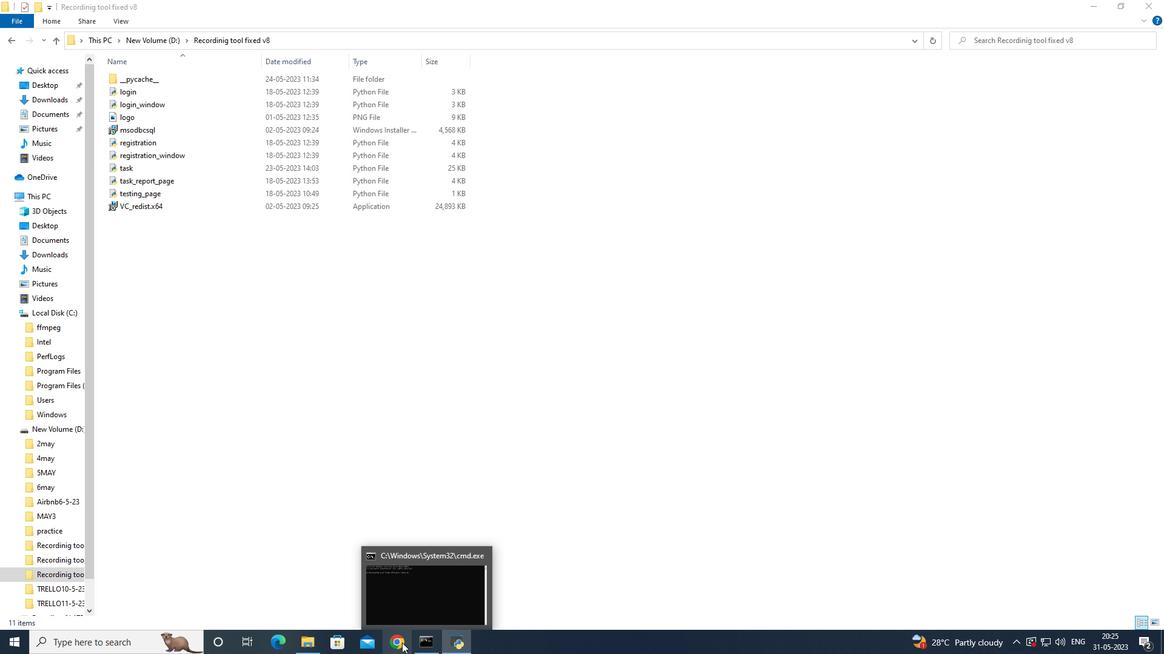 
Action: Mouse moved to (987, 336)
Screenshot: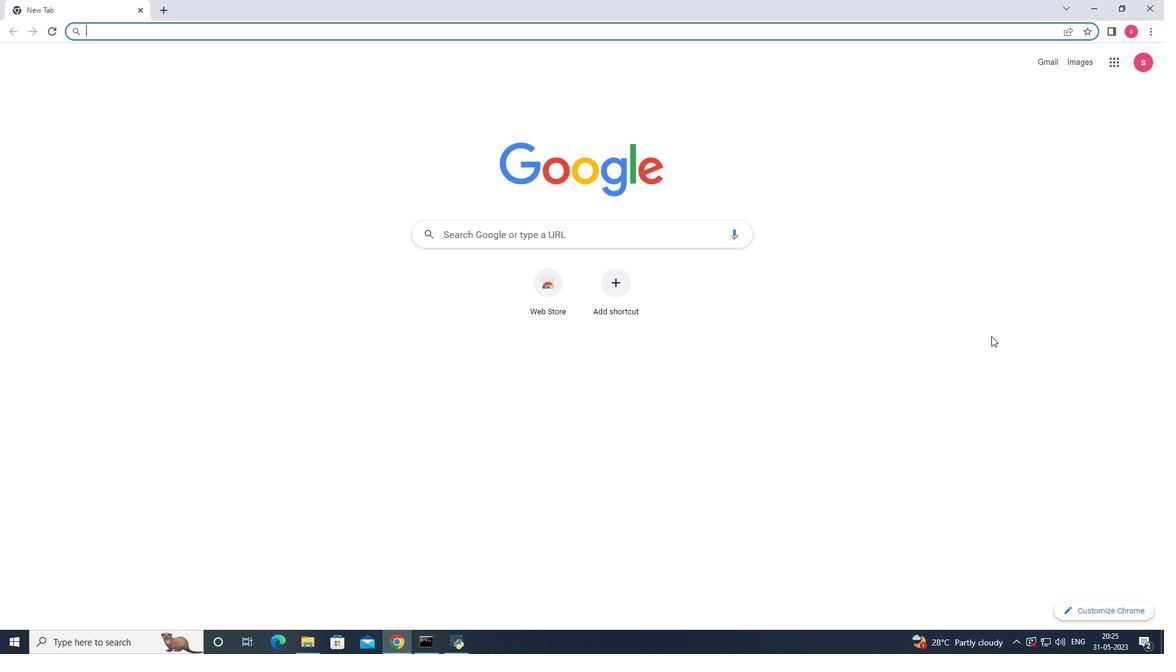 
